 Task: Open Card Aquaculture Review in Board Product Design to Workspace Compliance and Regulation and add a team member Softage.4@softage.net, a label Purple, a checklist Financial Forecasting, an attachment from your google drive, a color Purple and finally, add a card description 'Plan and execute company team-building retreat with a focus on team resilience' and a comment 'Given the potential impact of this task on our company revenue, let us ensure that we approach it with a focus on profitability and ROI.'. Add a start date 'Jan 08, 1900' with a due date 'Jan 15, 1900'
Action: Mouse moved to (124, 57)
Screenshot: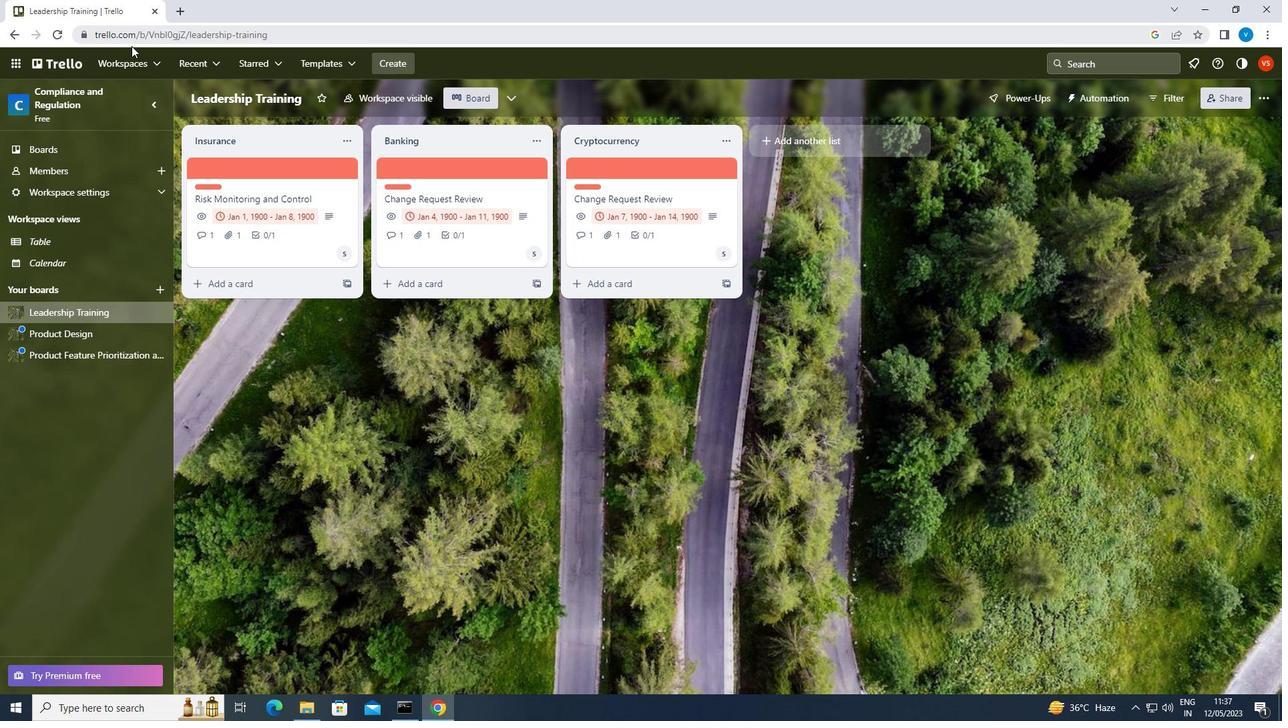 
Action: Mouse pressed left at (124, 57)
Screenshot: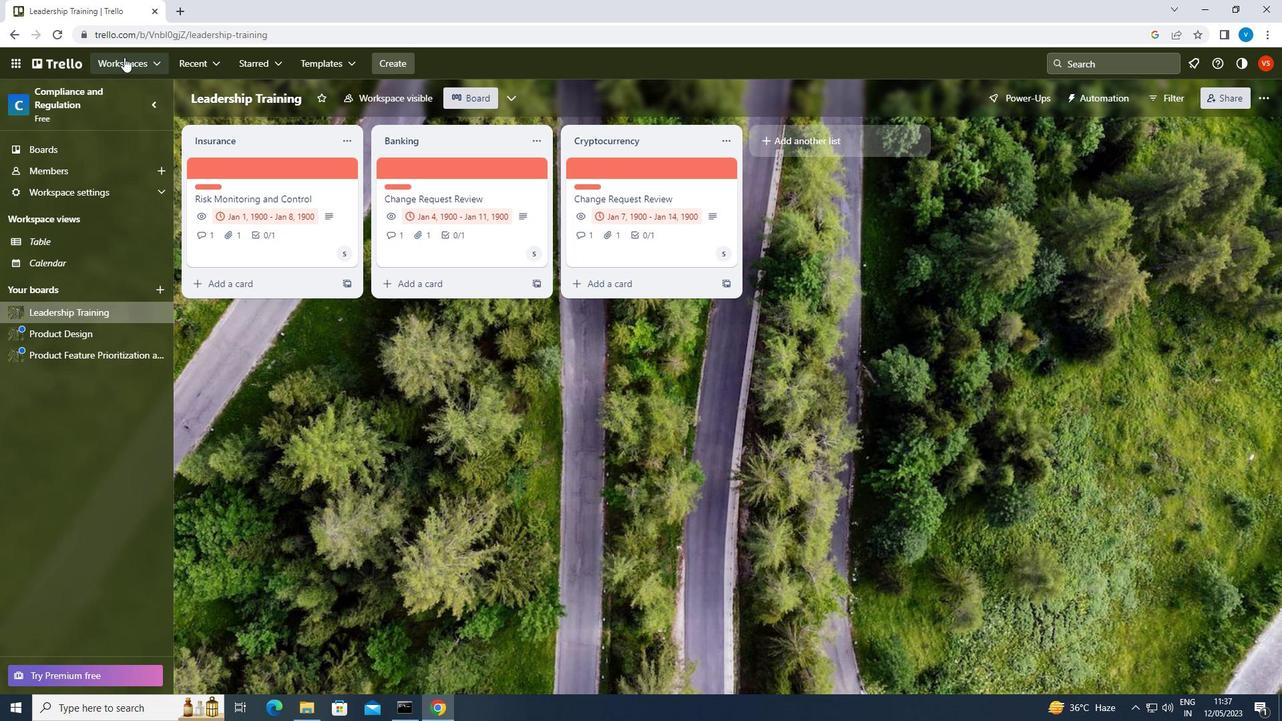
Action: Mouse moved to (180, 352)
Screenshot: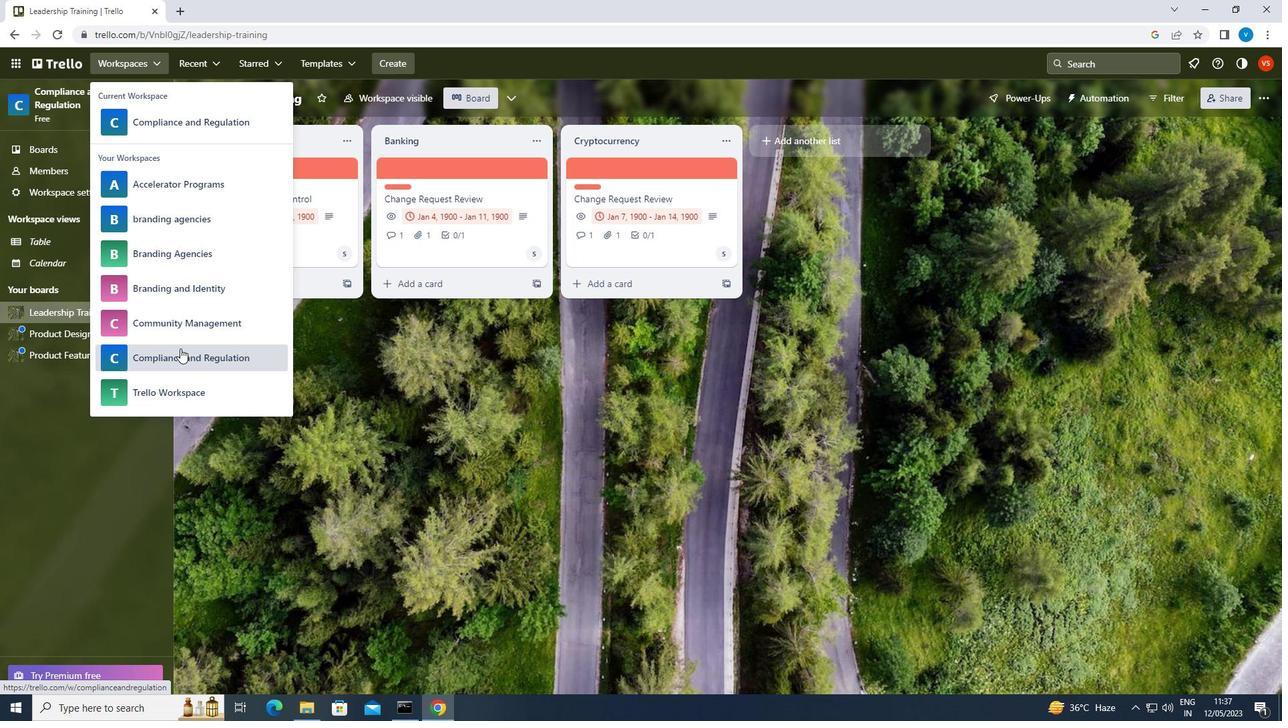 
Action: Mouse pressed left at (180, 352)
Screenshot: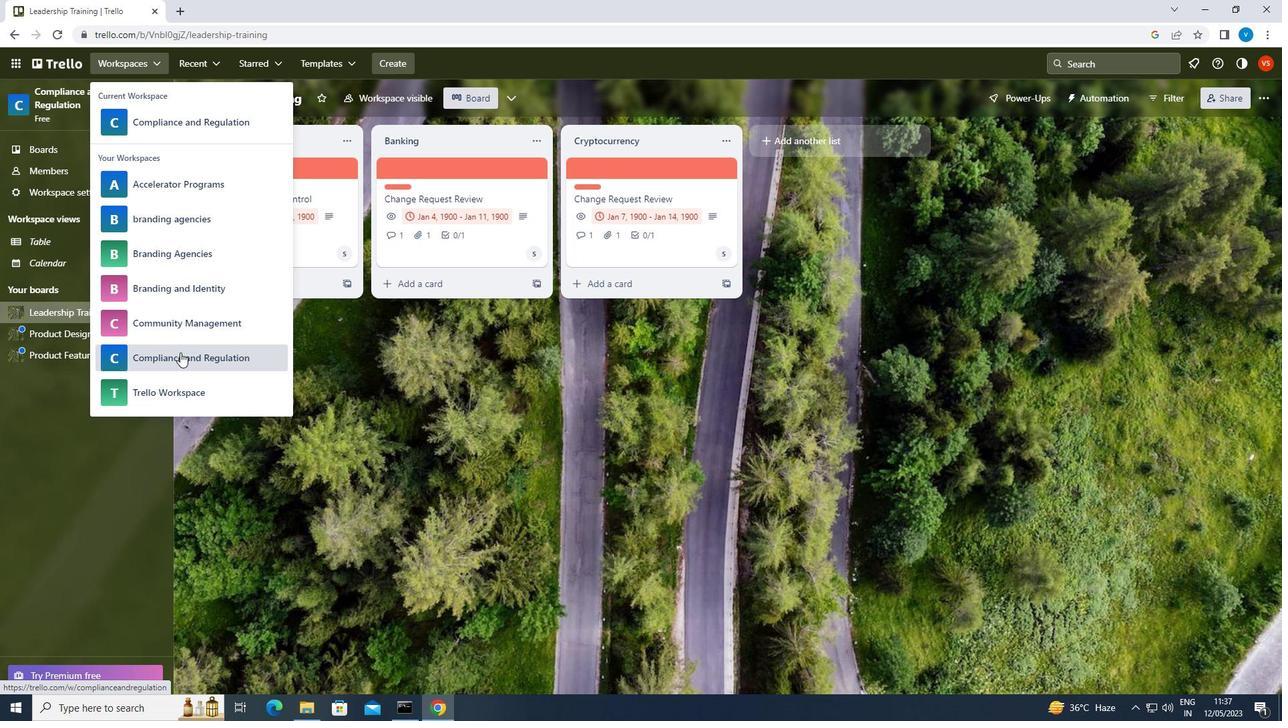 
Action: Mouse moved to (993, 541)
Screenshot: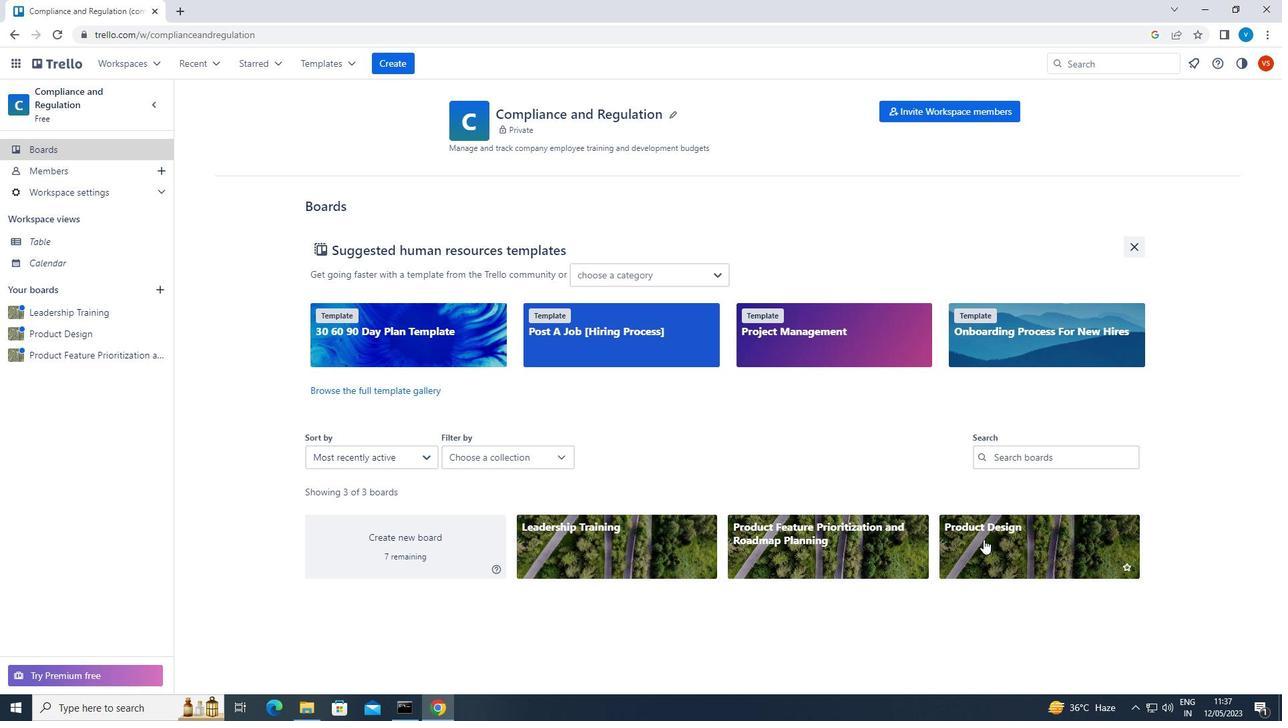 
Action: Mouse pressed left at (993, 541)
Screenshot: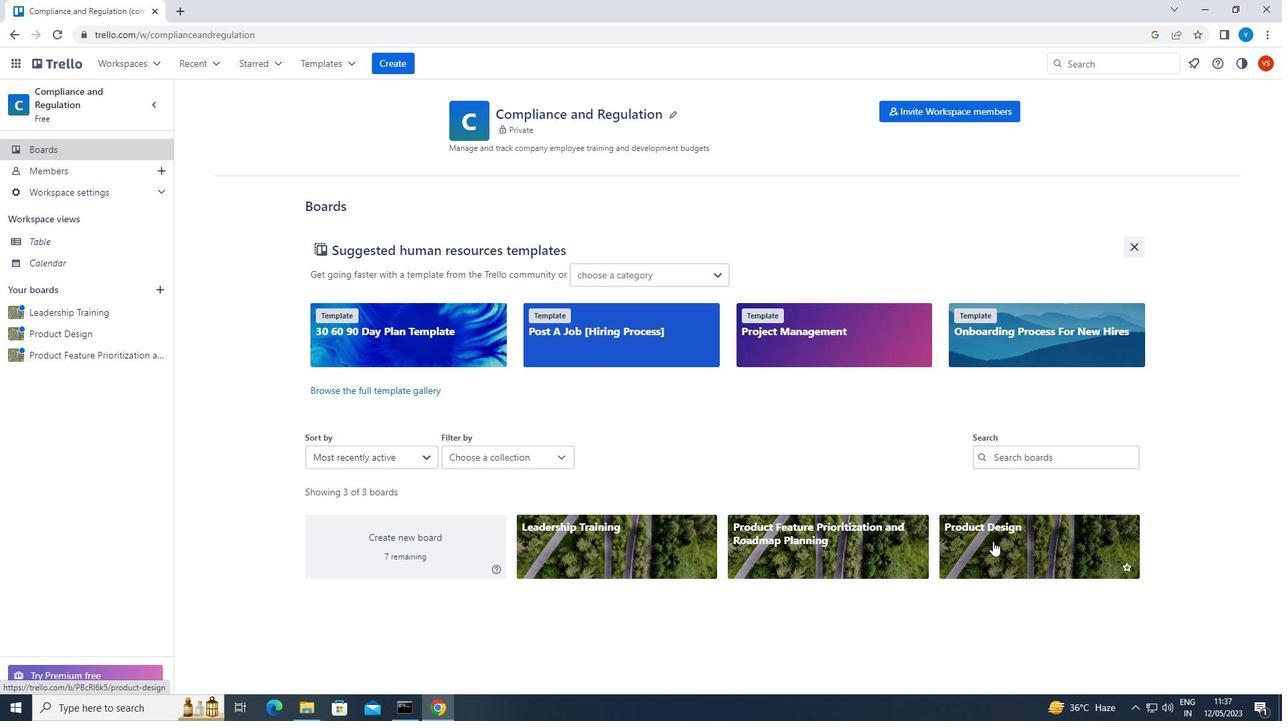 
Action: Mouse moved to (700, 169)
Screenshot: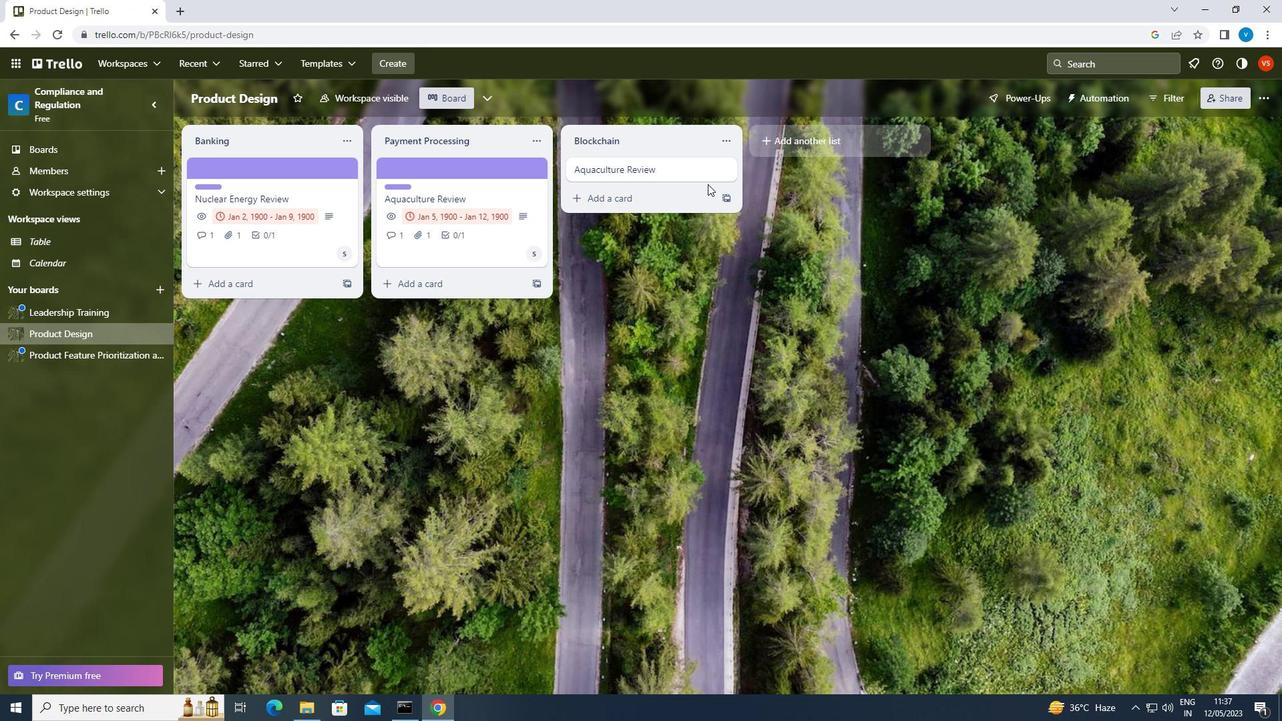 
Action: Mouse pressed left at (700, 169)
Screenshot: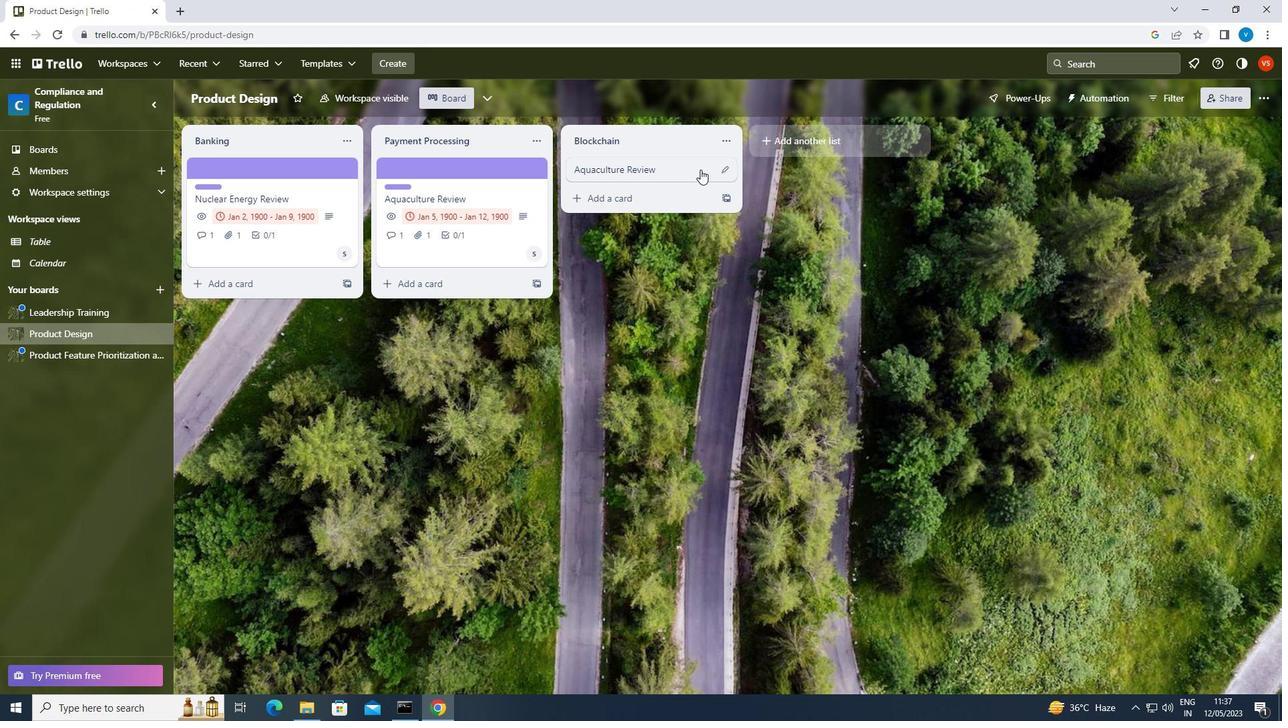 
Action: Mouse moved to (823, 221)
Screenshot: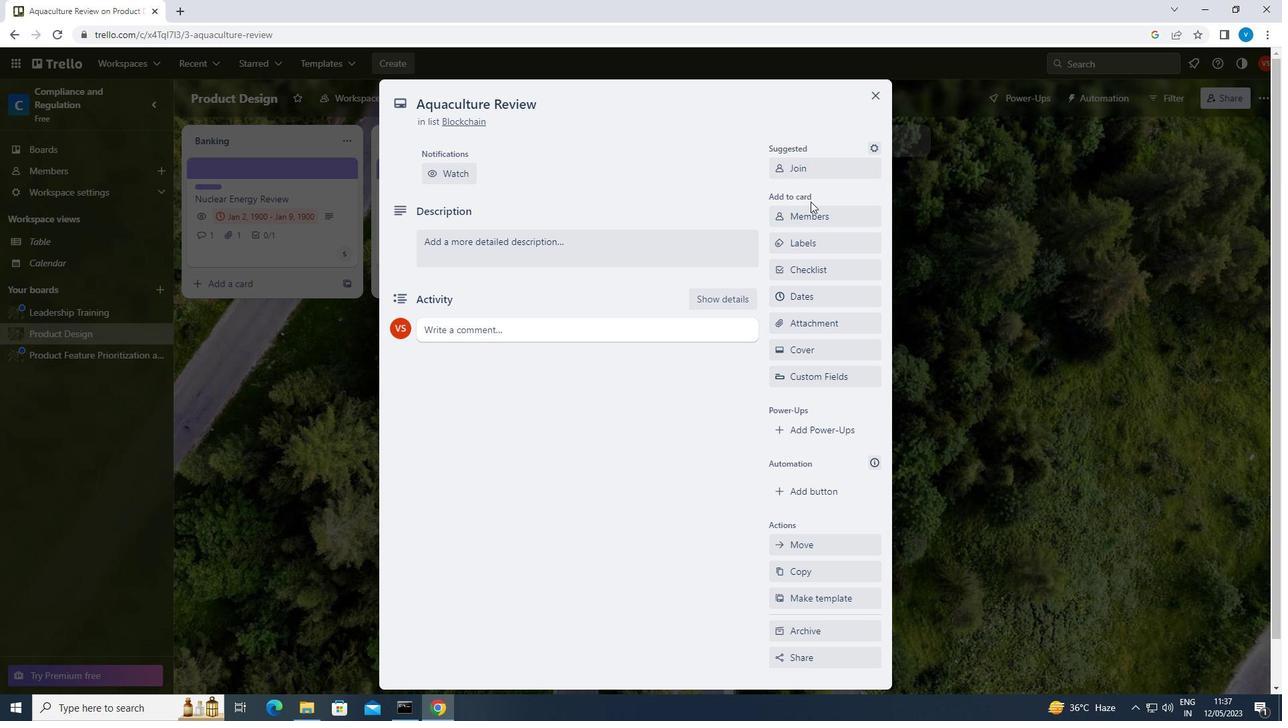 
Action: Mouse pressed left at (823, 221)
Screenshot: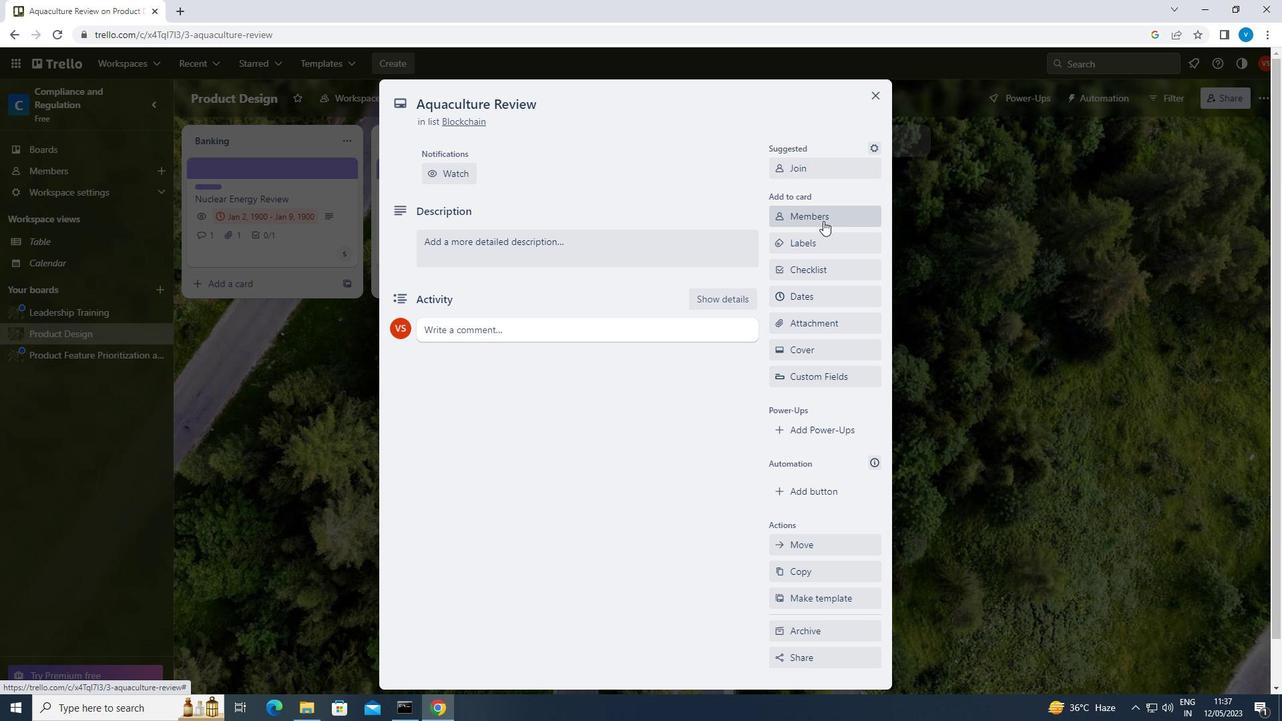 
Action: Mouse moved to (840, 285)
Screenshot: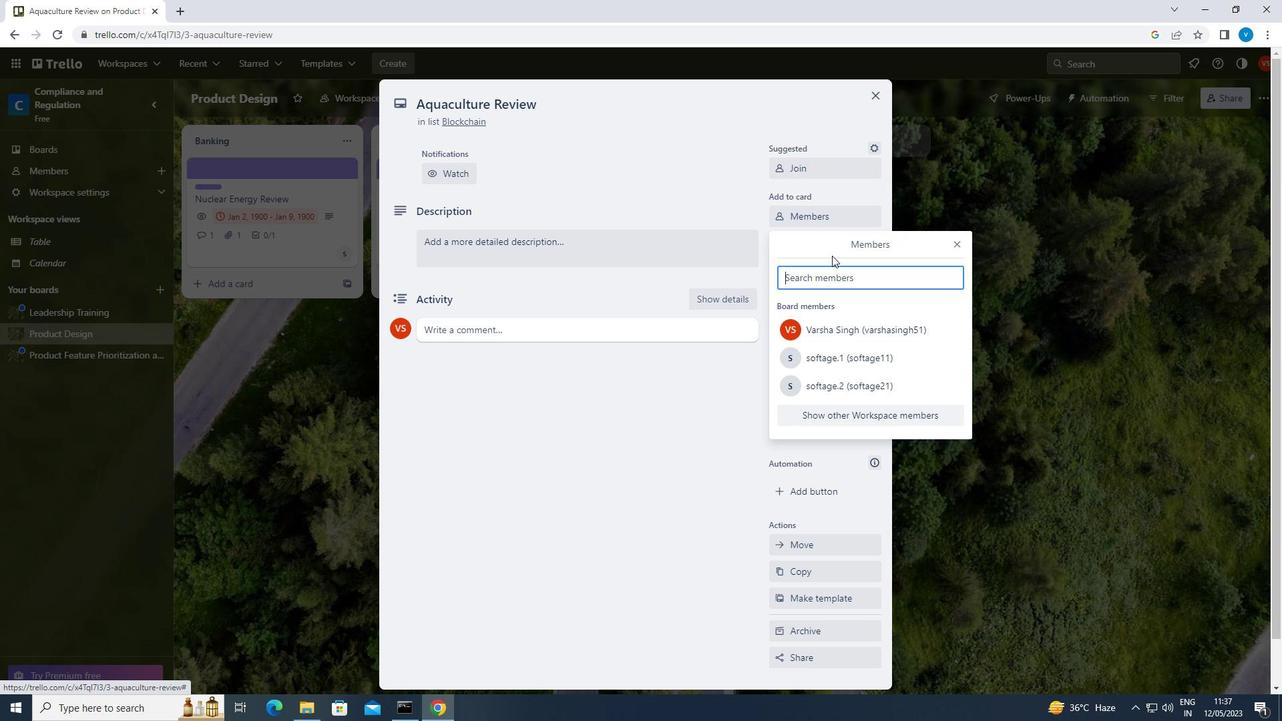 
Action: Key pressed <Key.shift>SOFTAGE.4<Key.shift>@SOFTAGE.NET
Screenshot: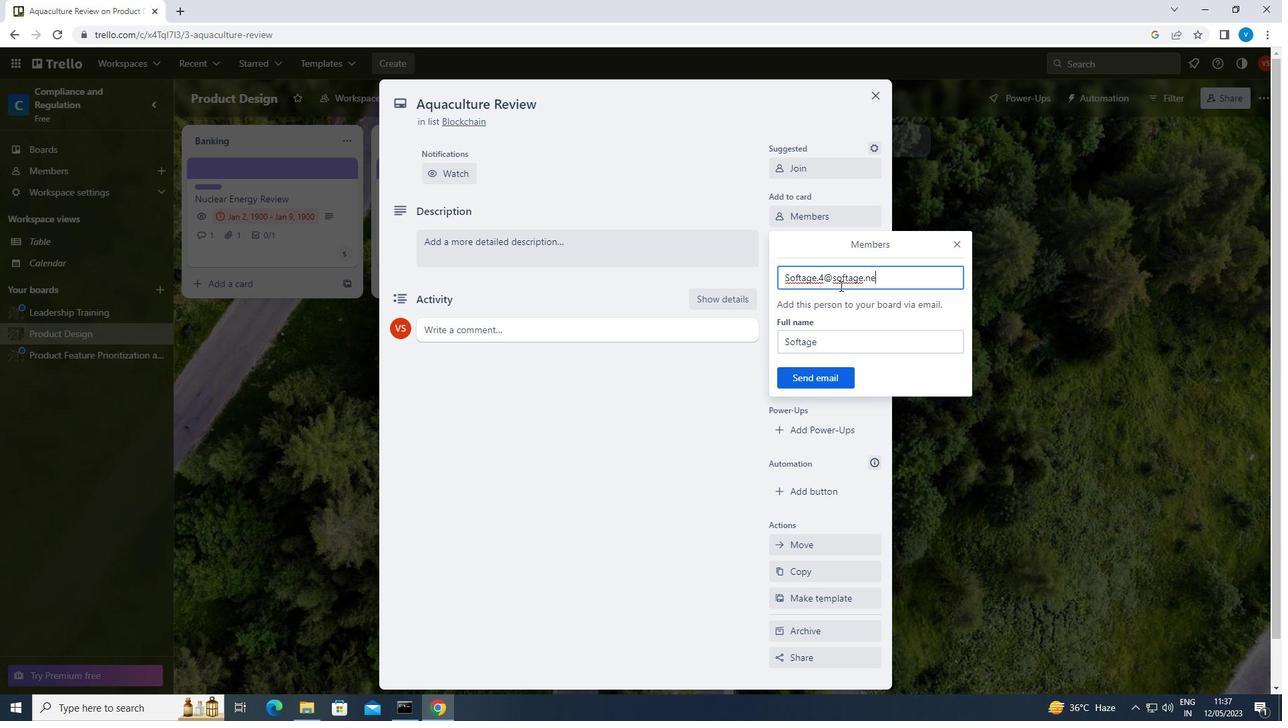 
Action: Mouse moved to (846, 378)
Screenshot: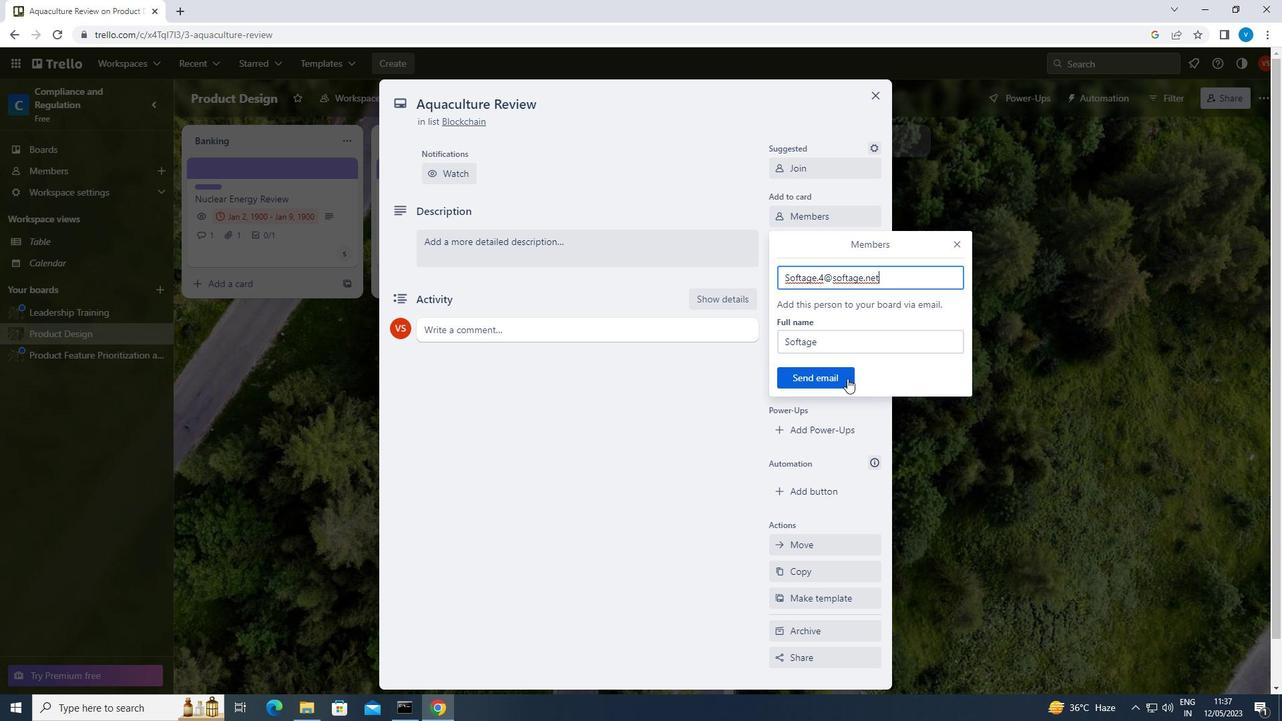 
Action: Mouse pressed left at (846, 378)
Screenshot: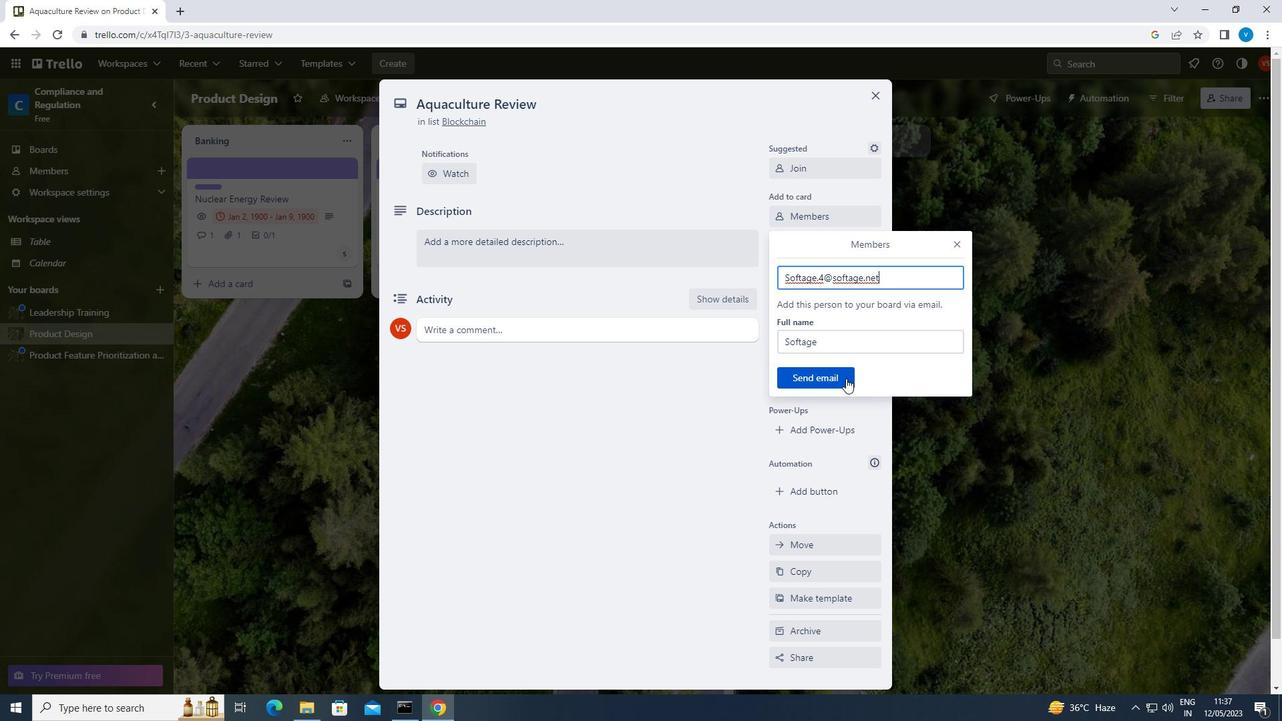 
Action: Mouse moved to (823, 237)
Screenshot: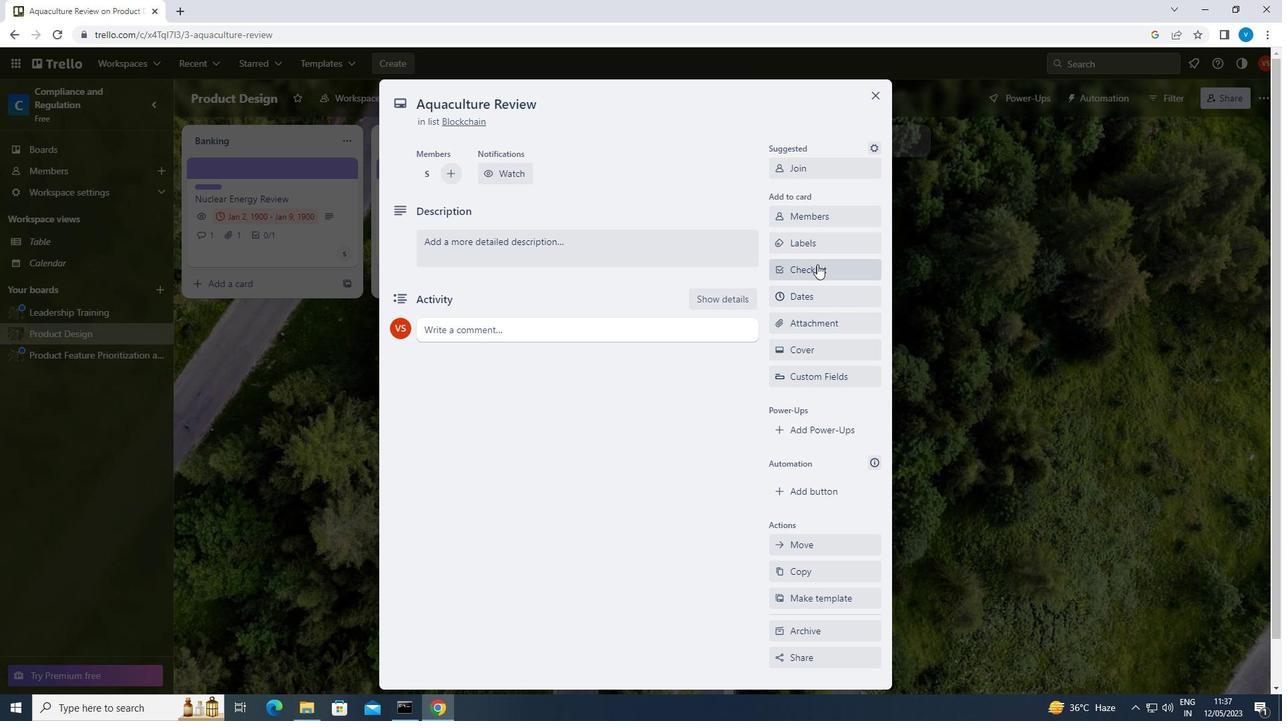 
Action: Mouse pressed left at (823, 237)
Screenshot: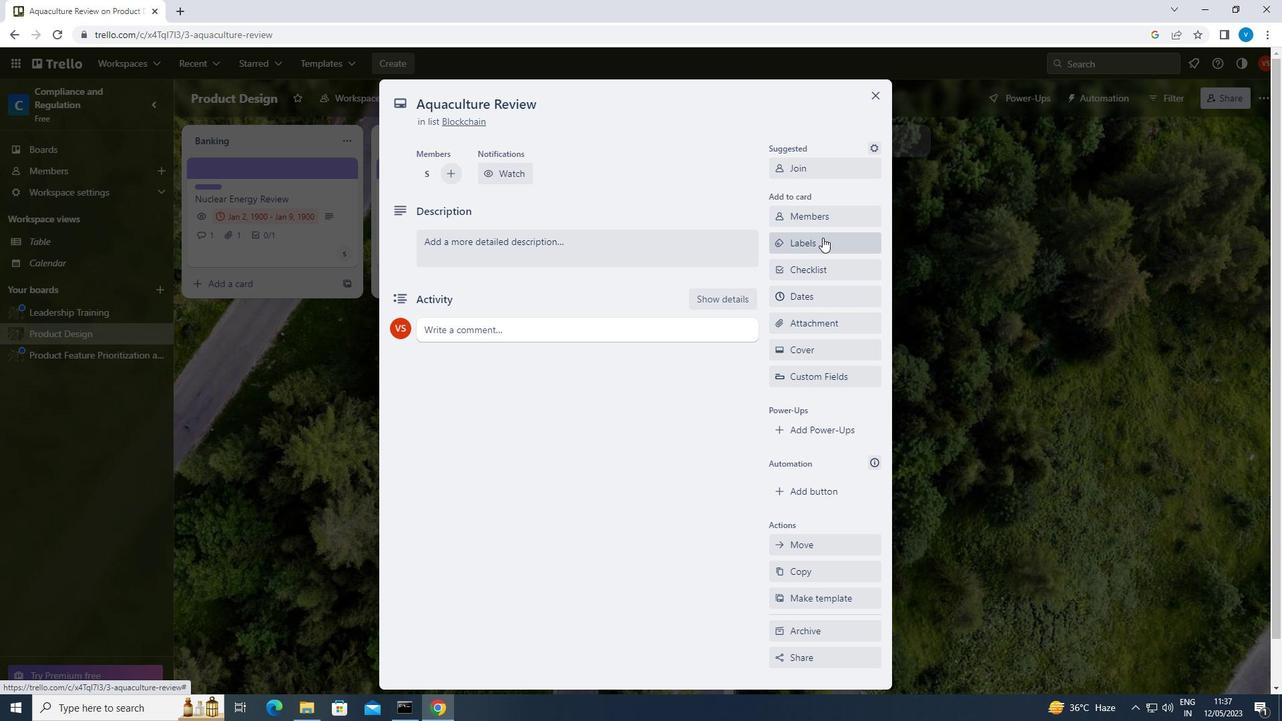
Action: Mouse moved to (845, 441)
Screenshot: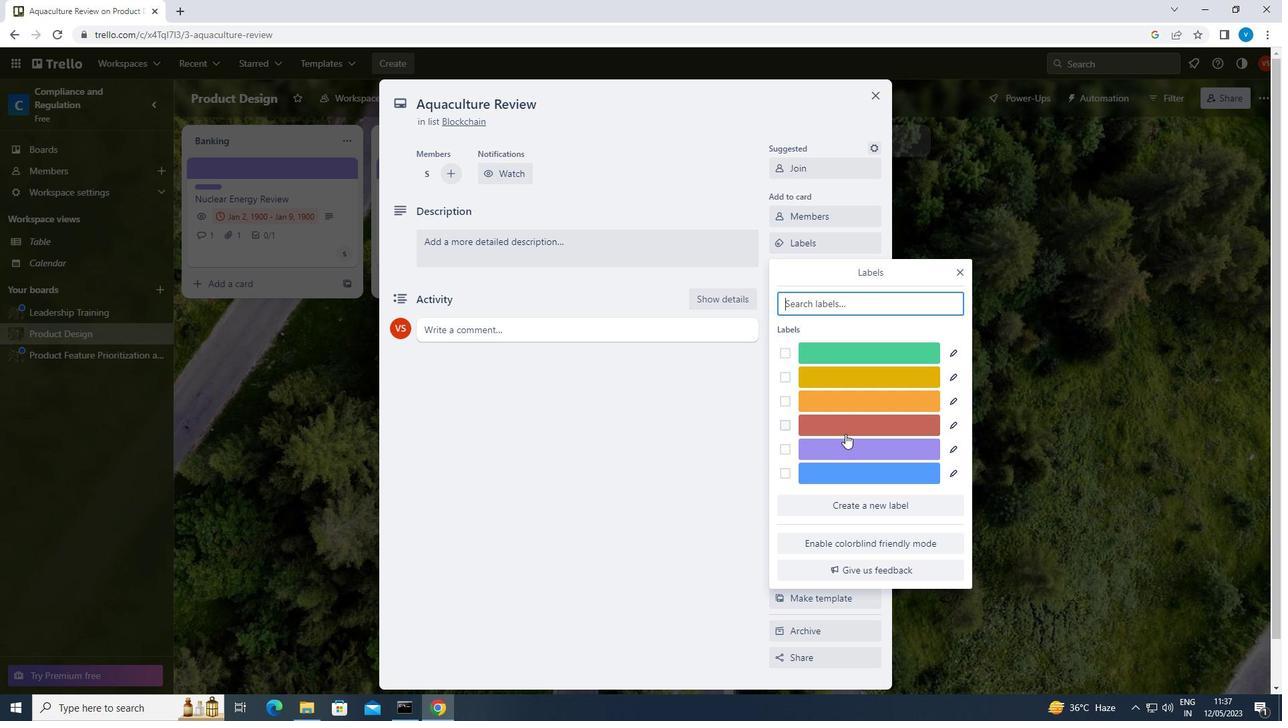 
Action: Mouse pressed left at (845, 441)
Screenshot: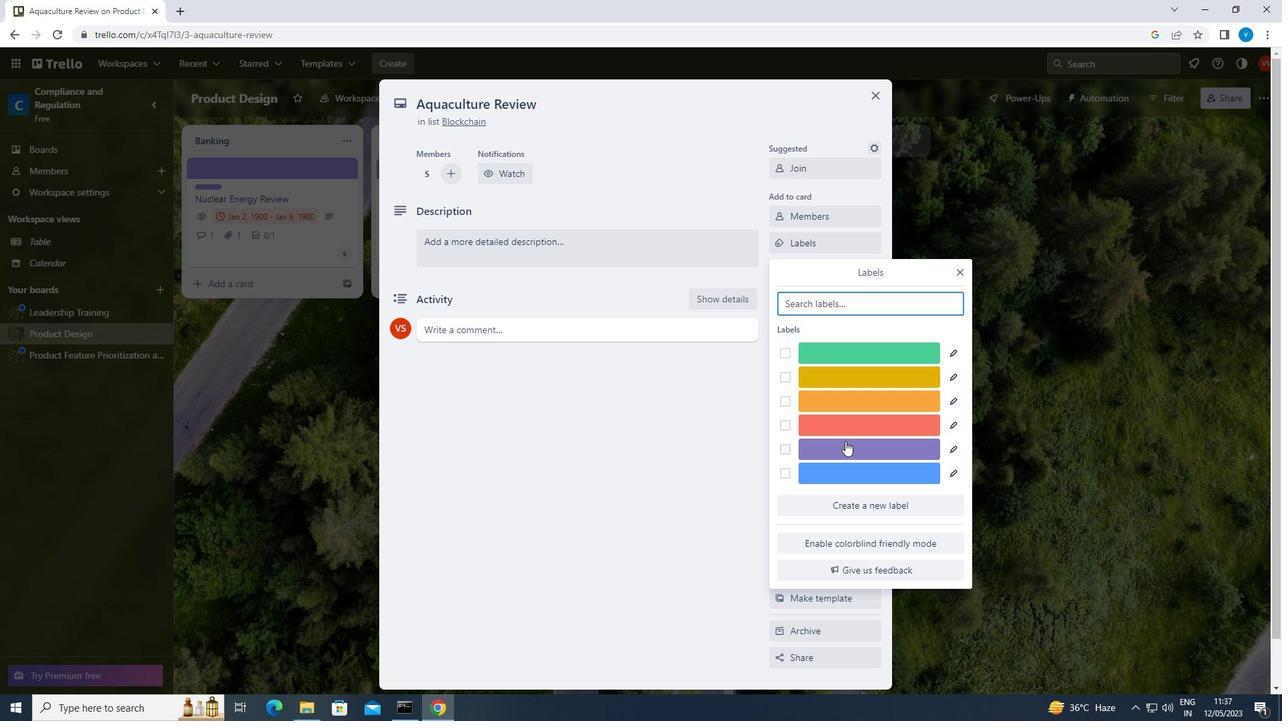 
Action: Mouse moved to (962, 269)
Screenshot: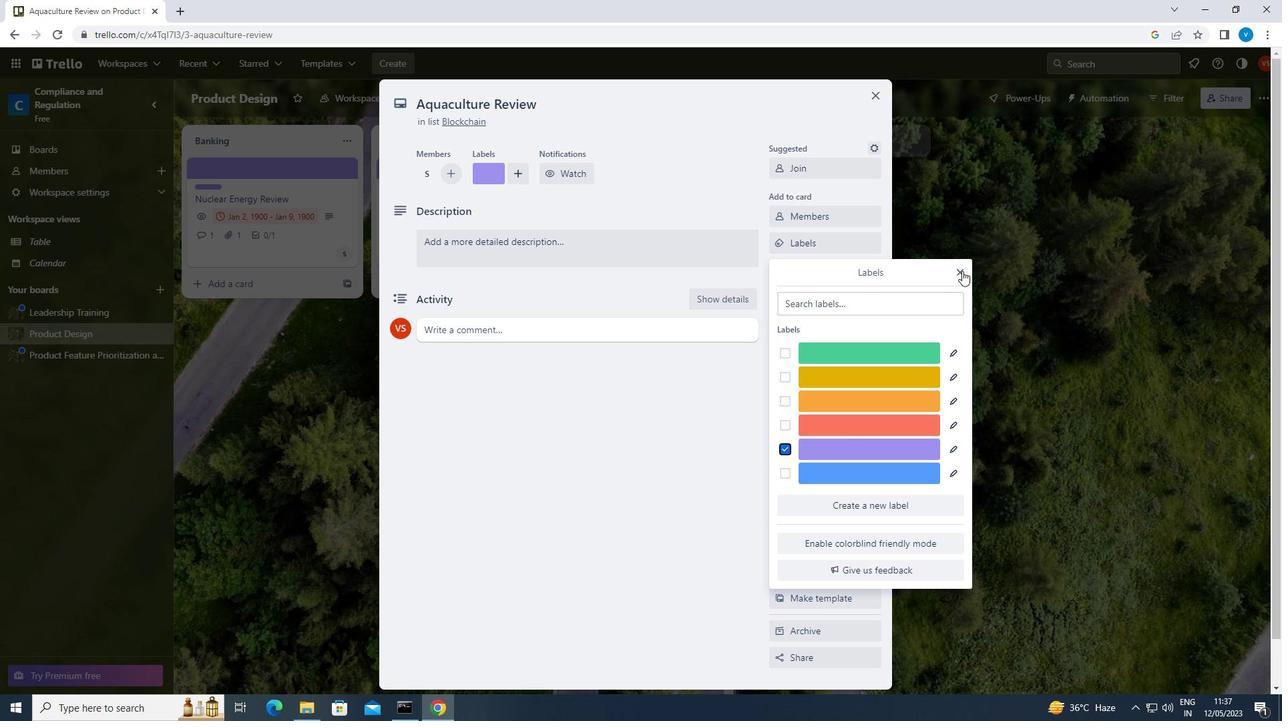 
Action: Mouse pressed left at (962, 269)
Screenshot: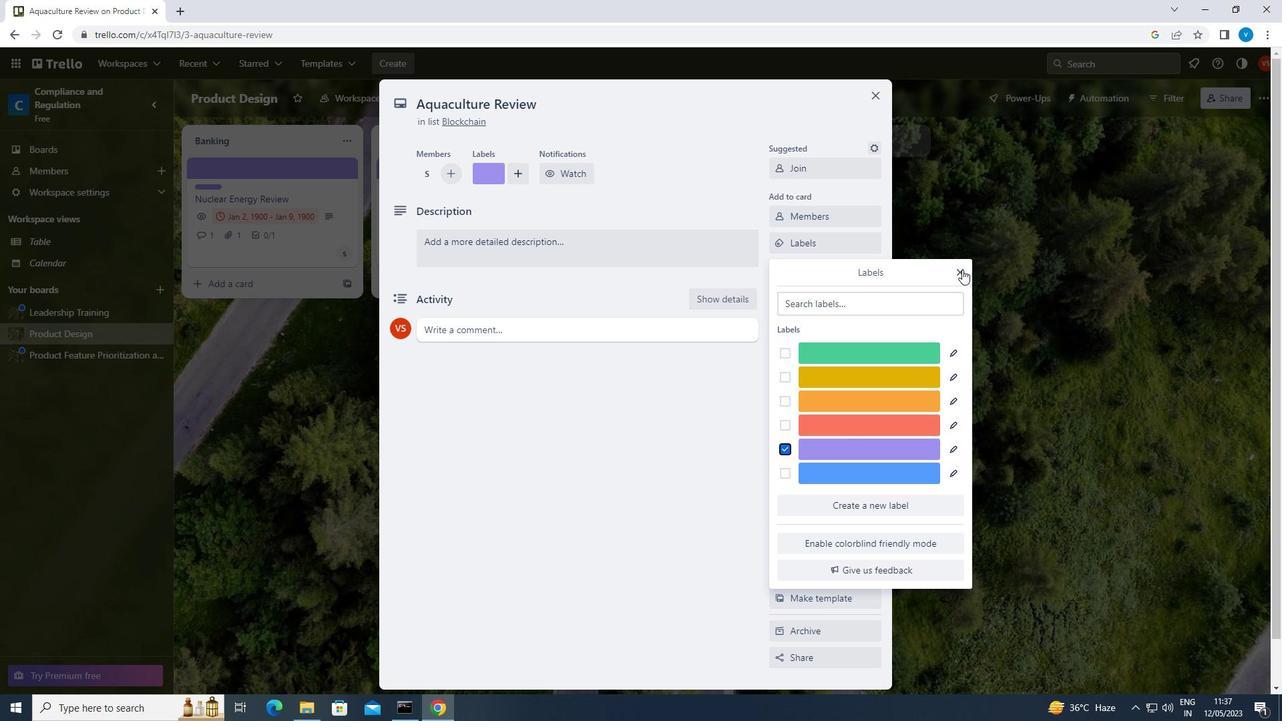 
Action: Mouse moved to (832, 267)
Screenshot: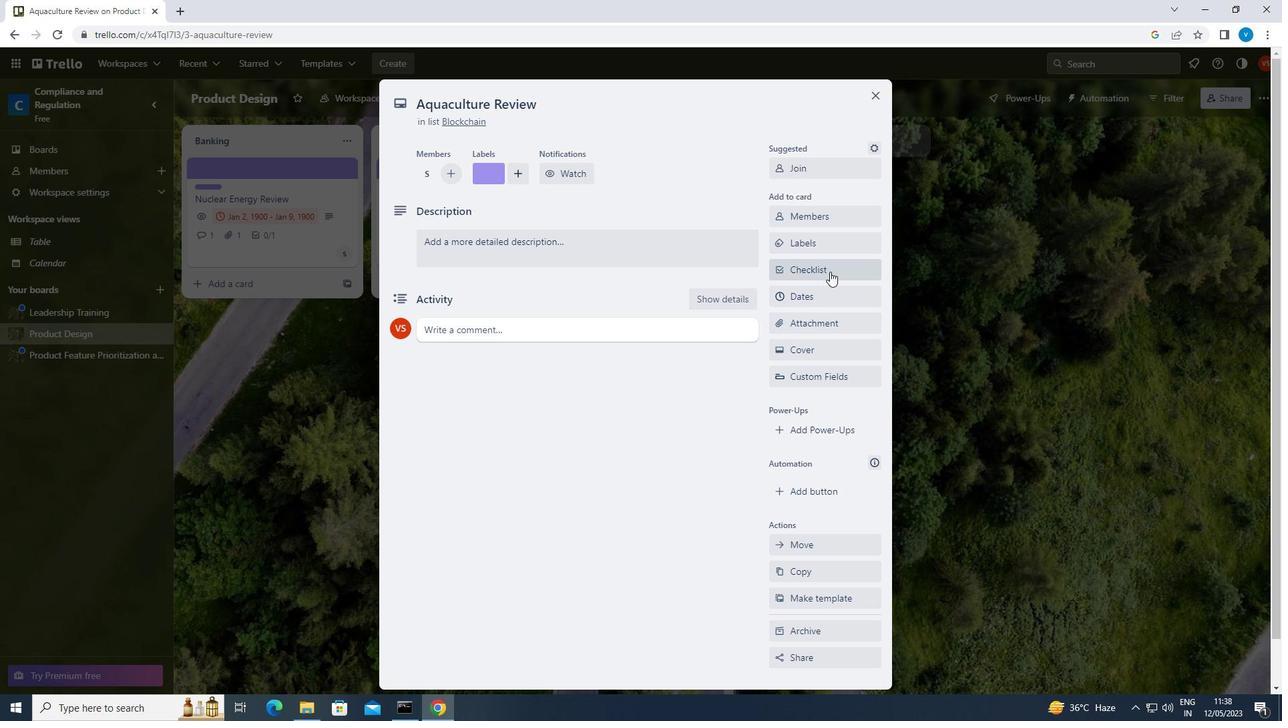 
Action: Mouse pressed left at (832, 267)
Screenshot: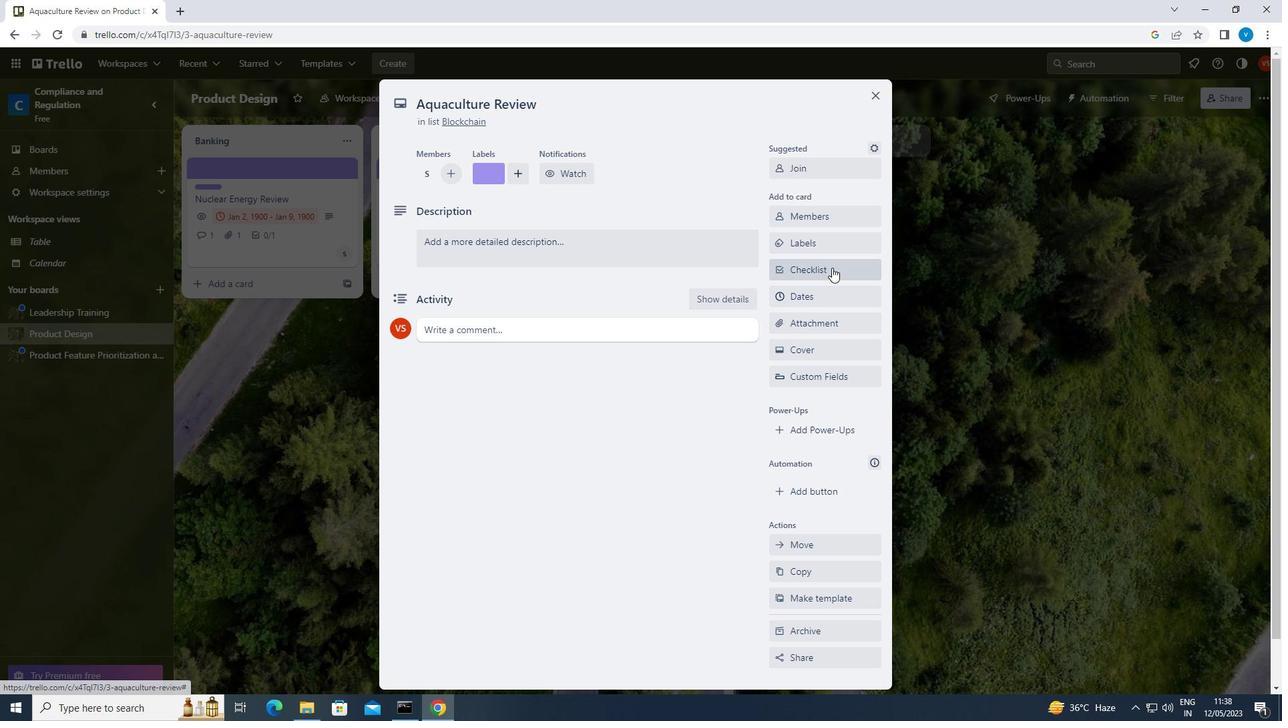 
Action: Mouse moved to (811, 409)
Screenshot: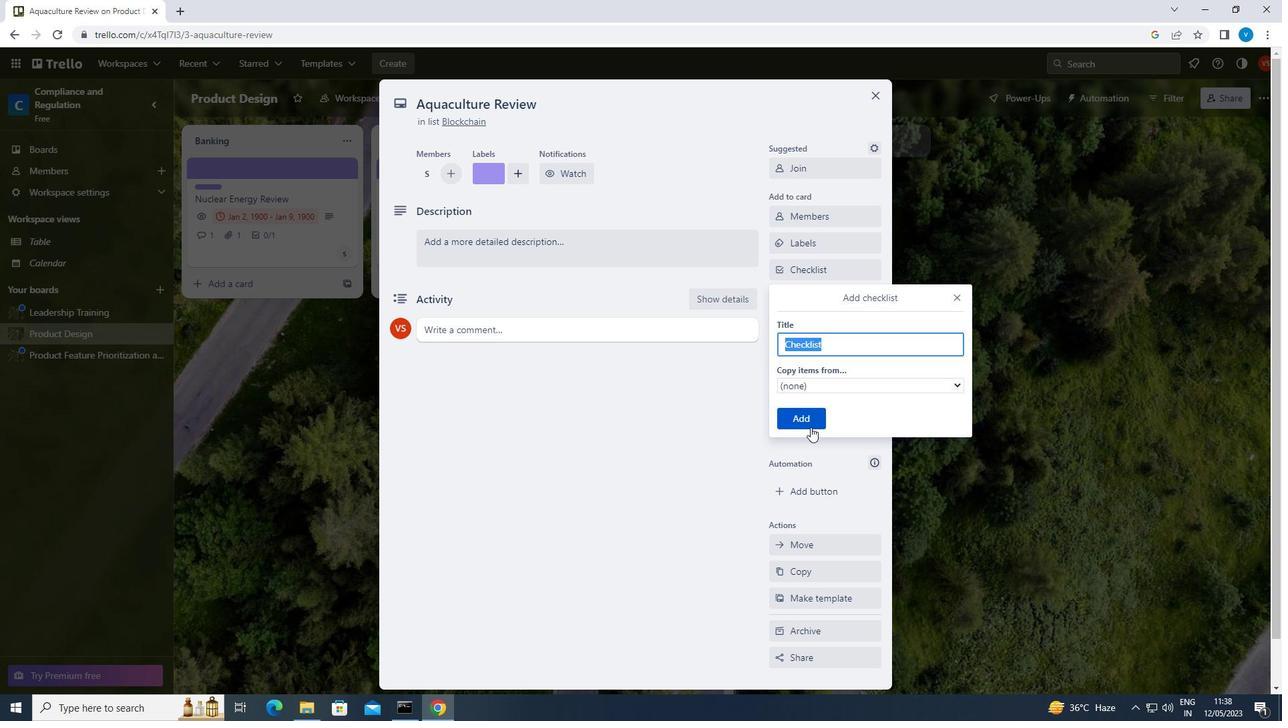 
Action: Mouse pressed left at (811, 409)
Screenshot: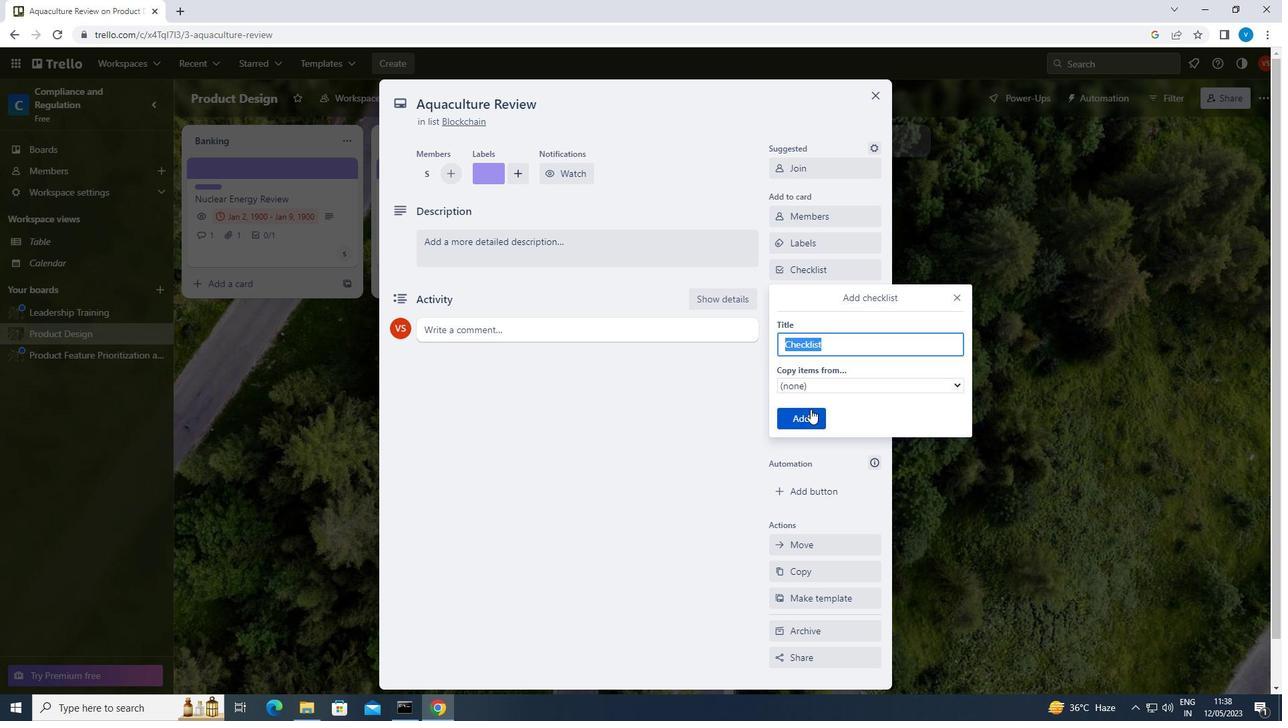 
Action: Mouse moved to (644, 358)
Screenshot: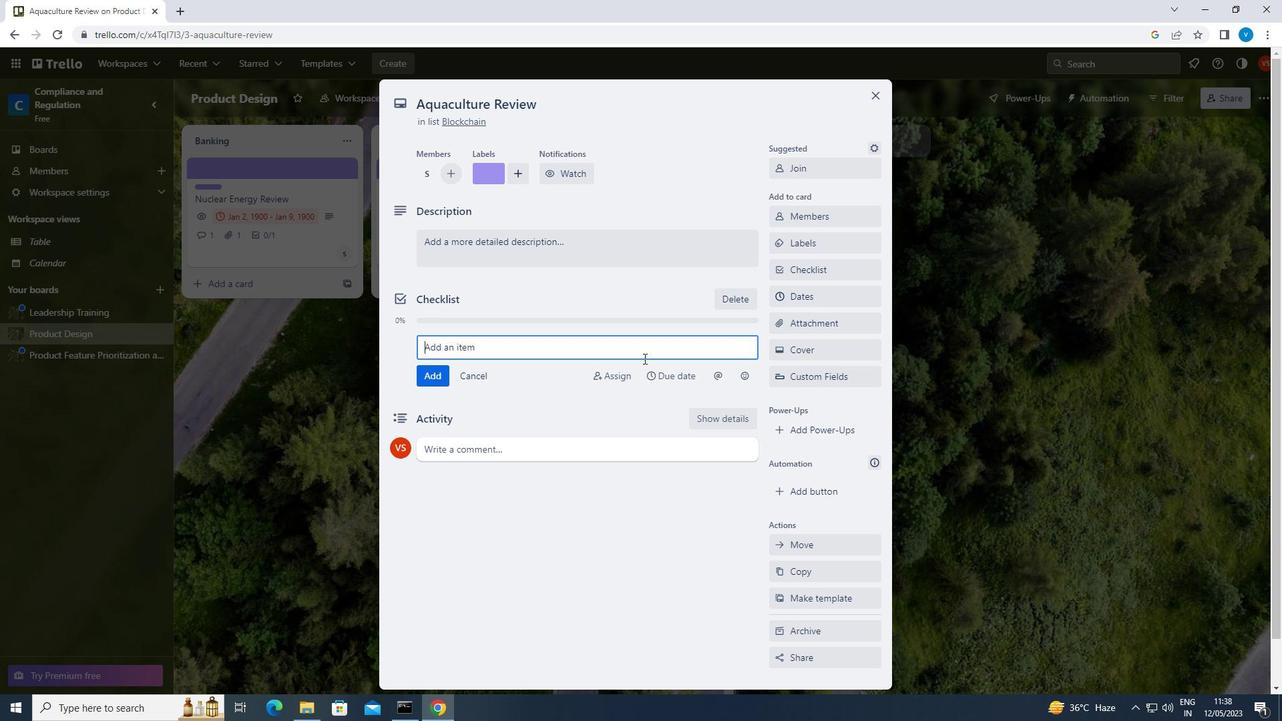
Action: Mouse pressed left at (644, 358)
Screenshot: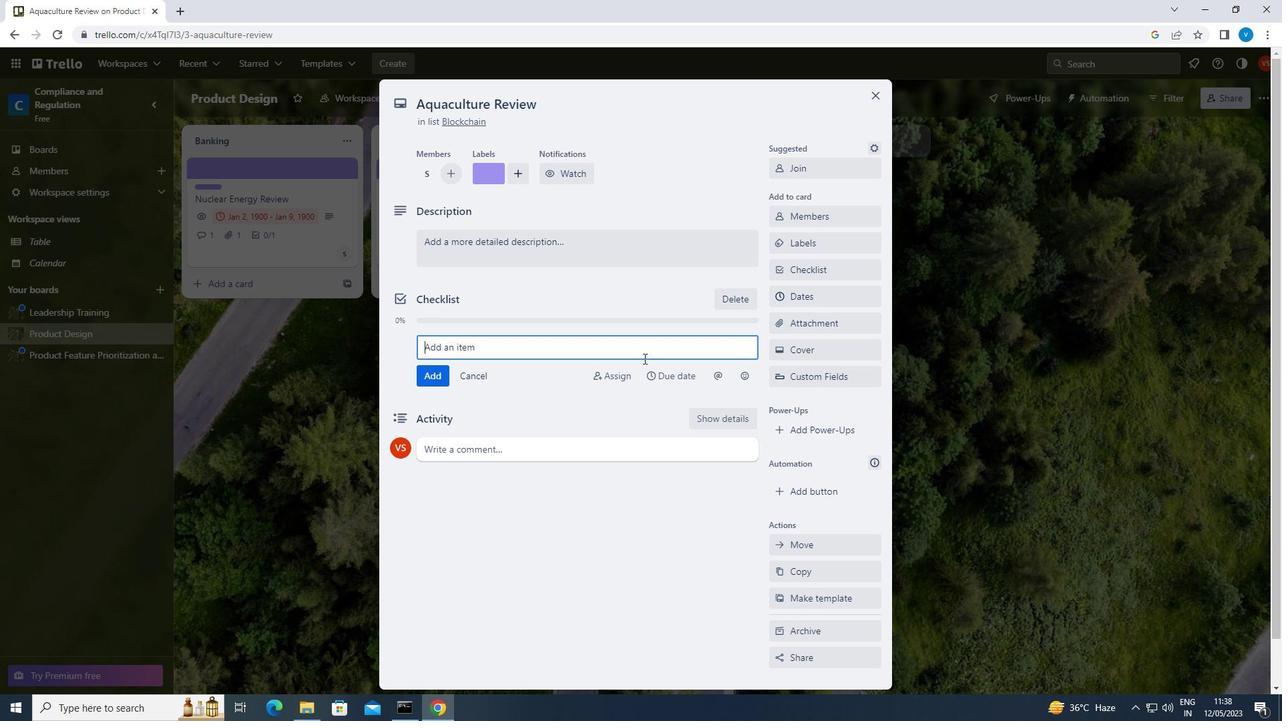 
Action: Mouse moved to (643, 354)
Screenshot: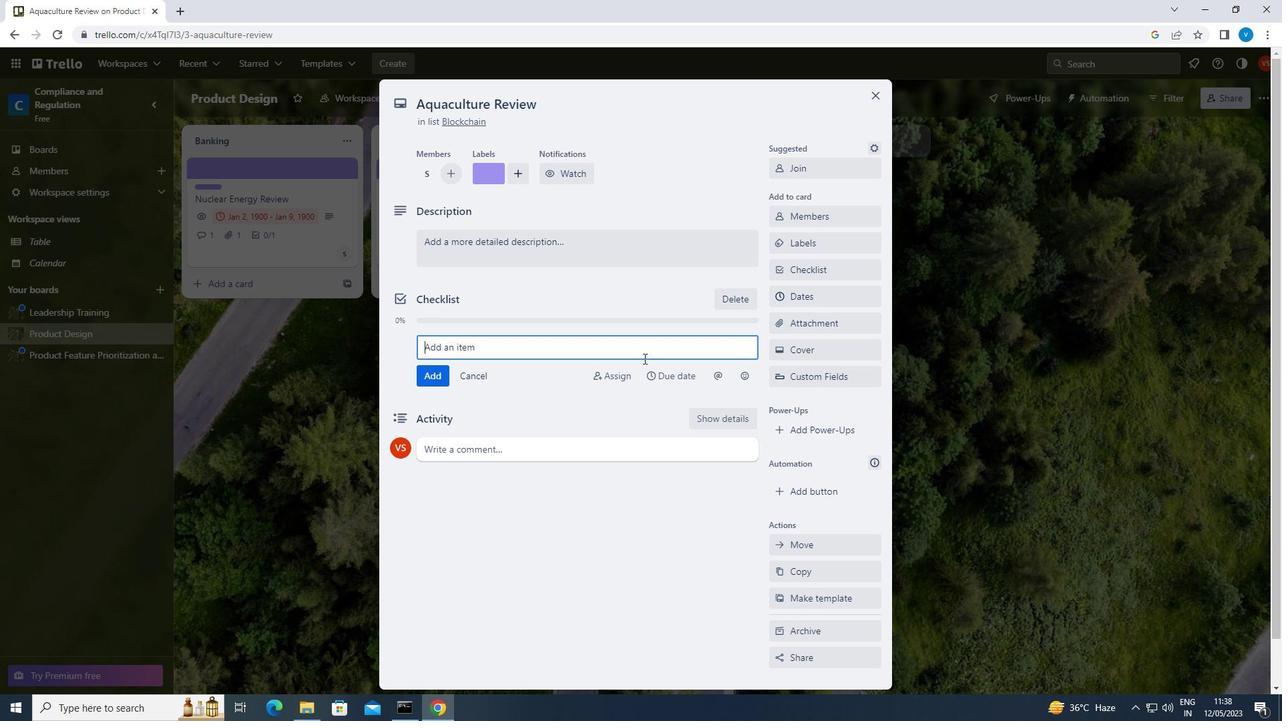 
Action: Key pressed <Key.shift>FINANCIAL<Key.space><Key.shift>FORECASTING
Screenshot: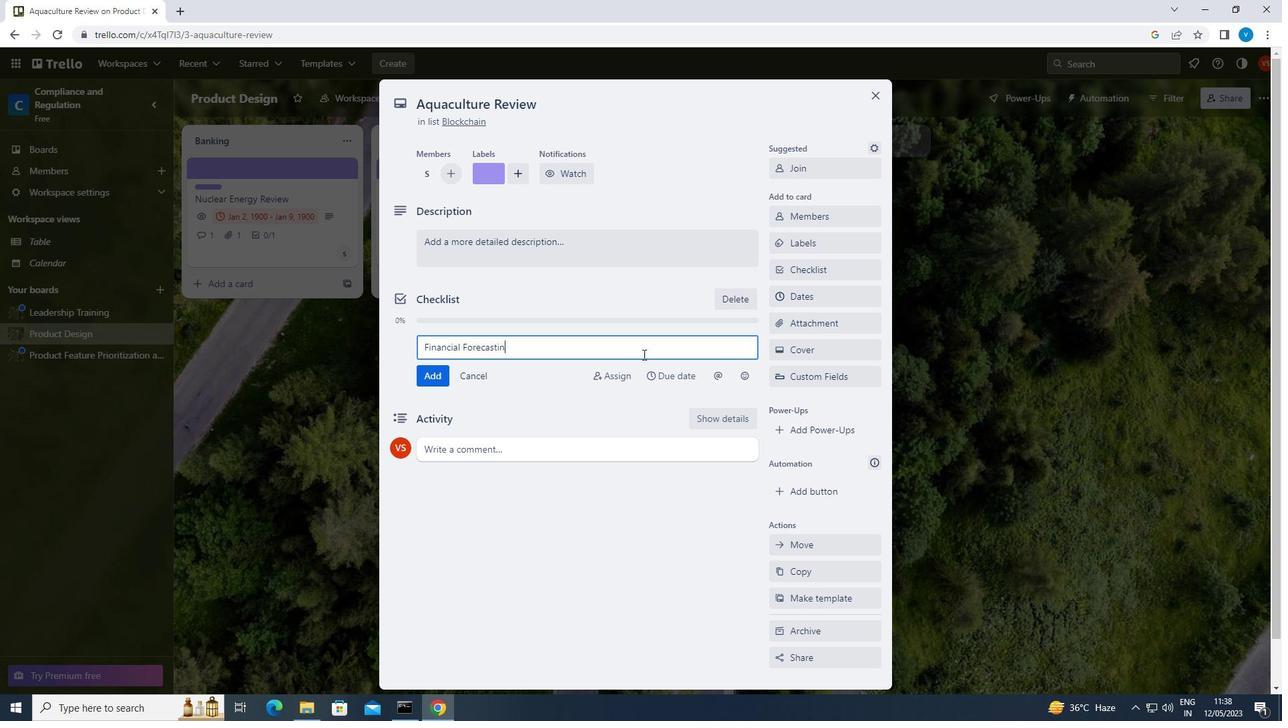 
Action: Mouse moved to (447, 372)
Screenshot: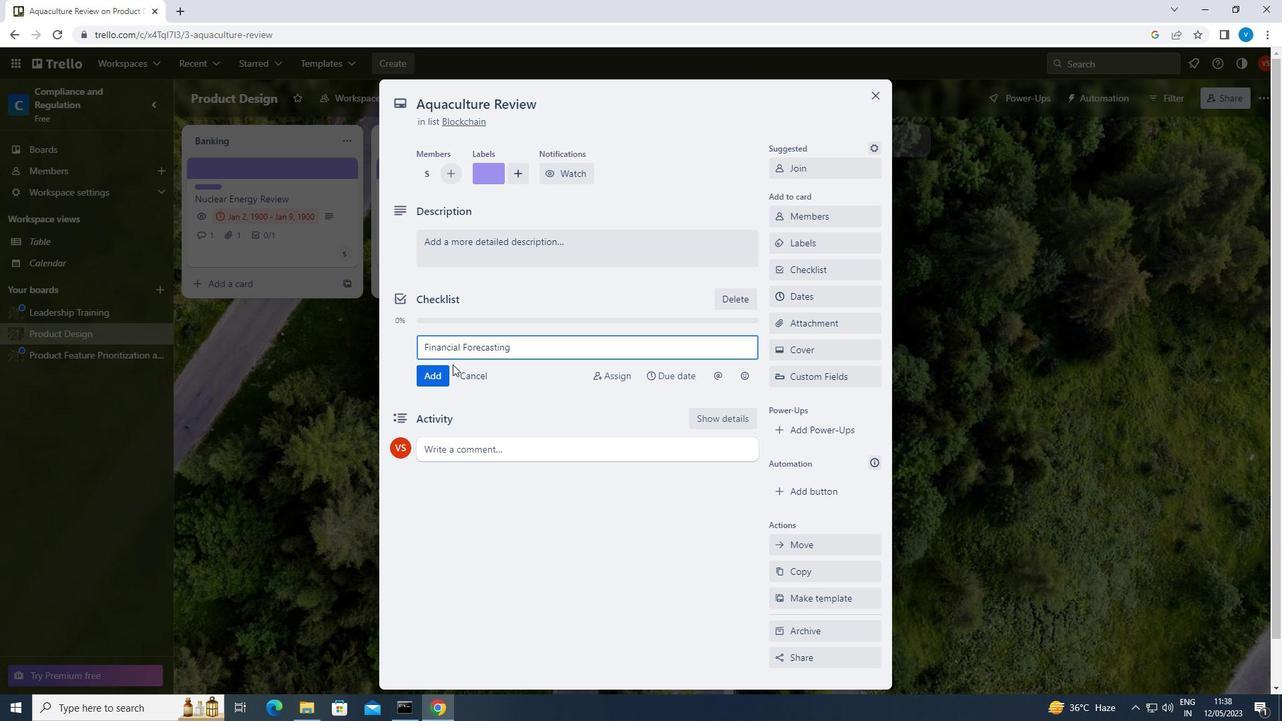 
Action: Mouse pressed left at (447, 372)
Screenshot: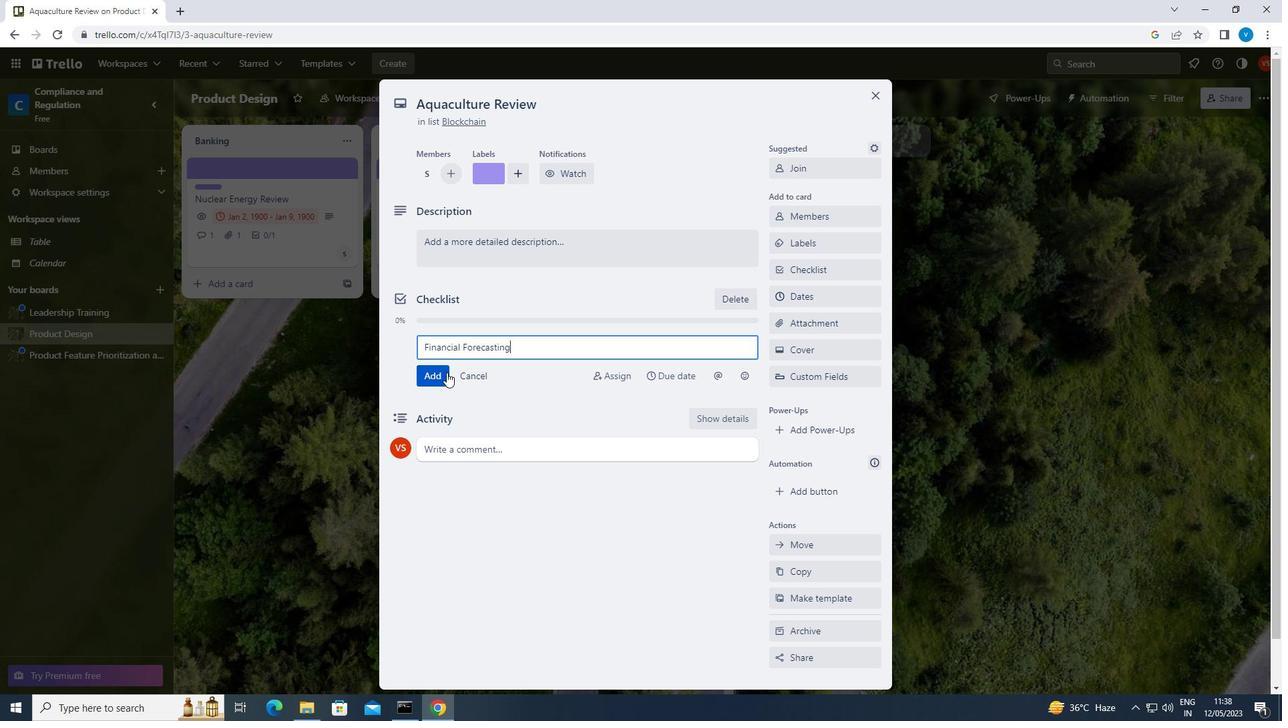 
Action: Mouse moved to (843, 317)
Screenshot: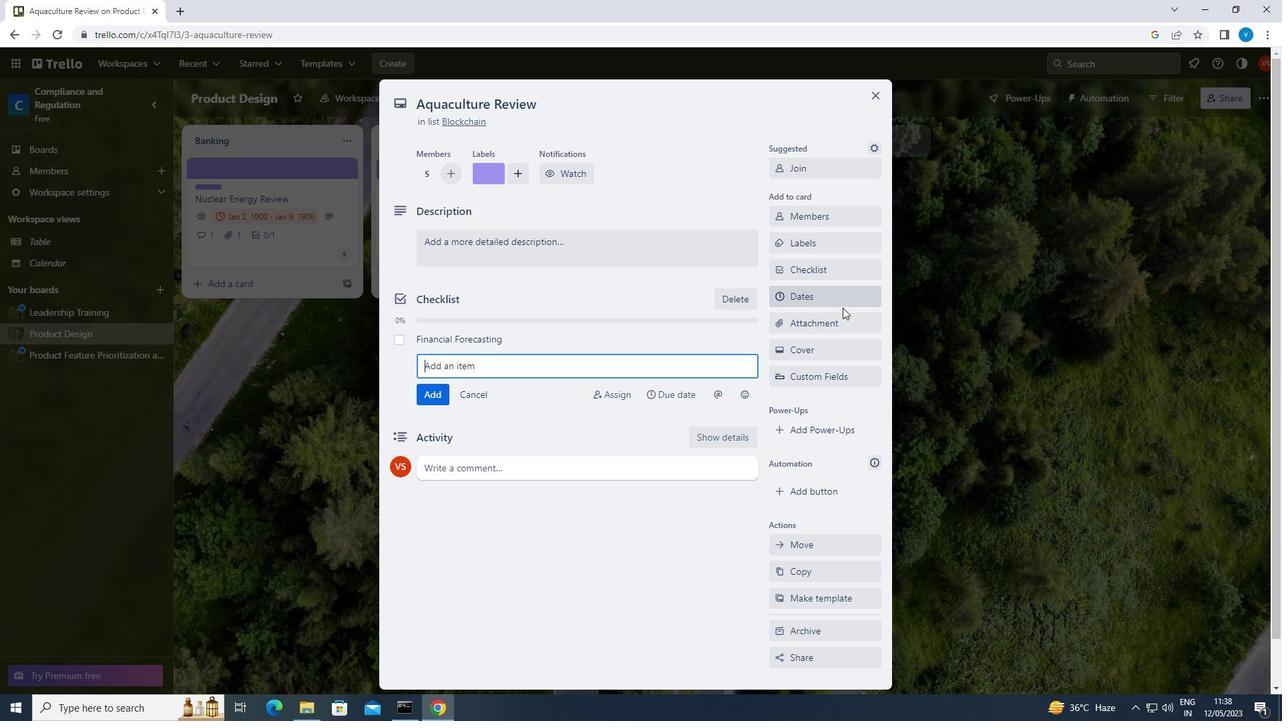 
Action: Mouse pressed left at (843, 317)
Screenshot: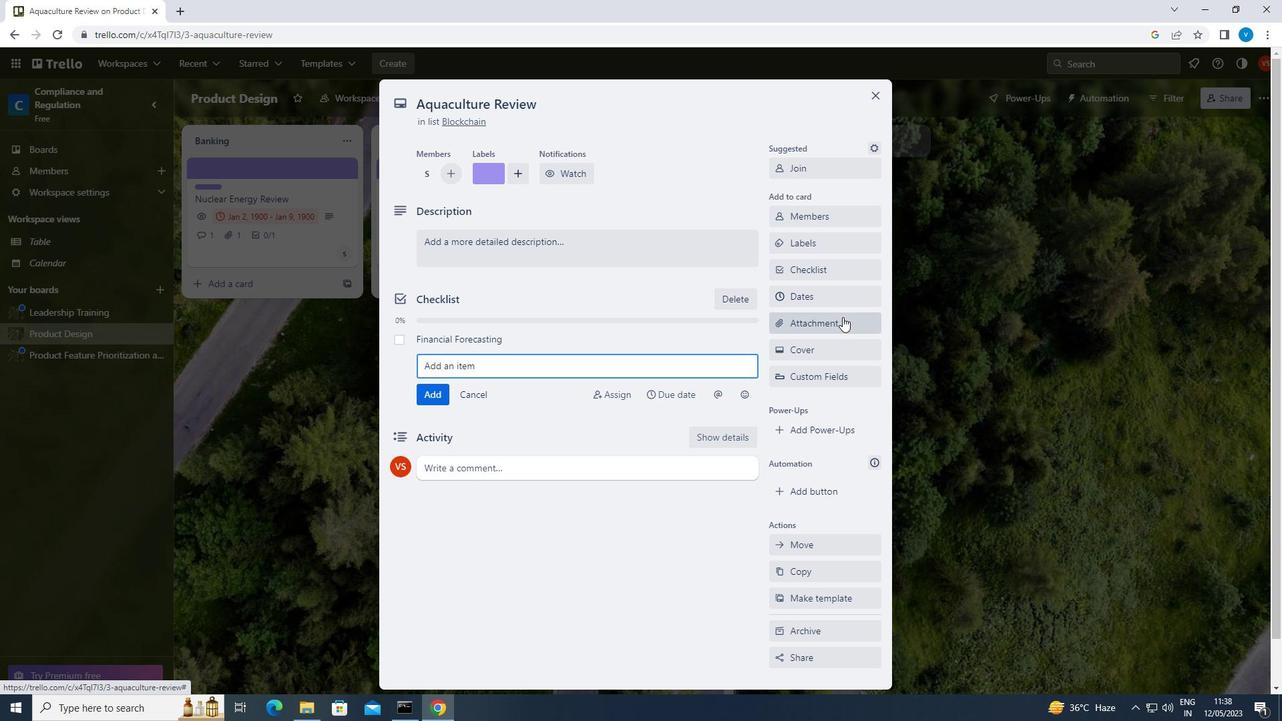 
Action: Mouse moved to (824, 424)
Screenshot: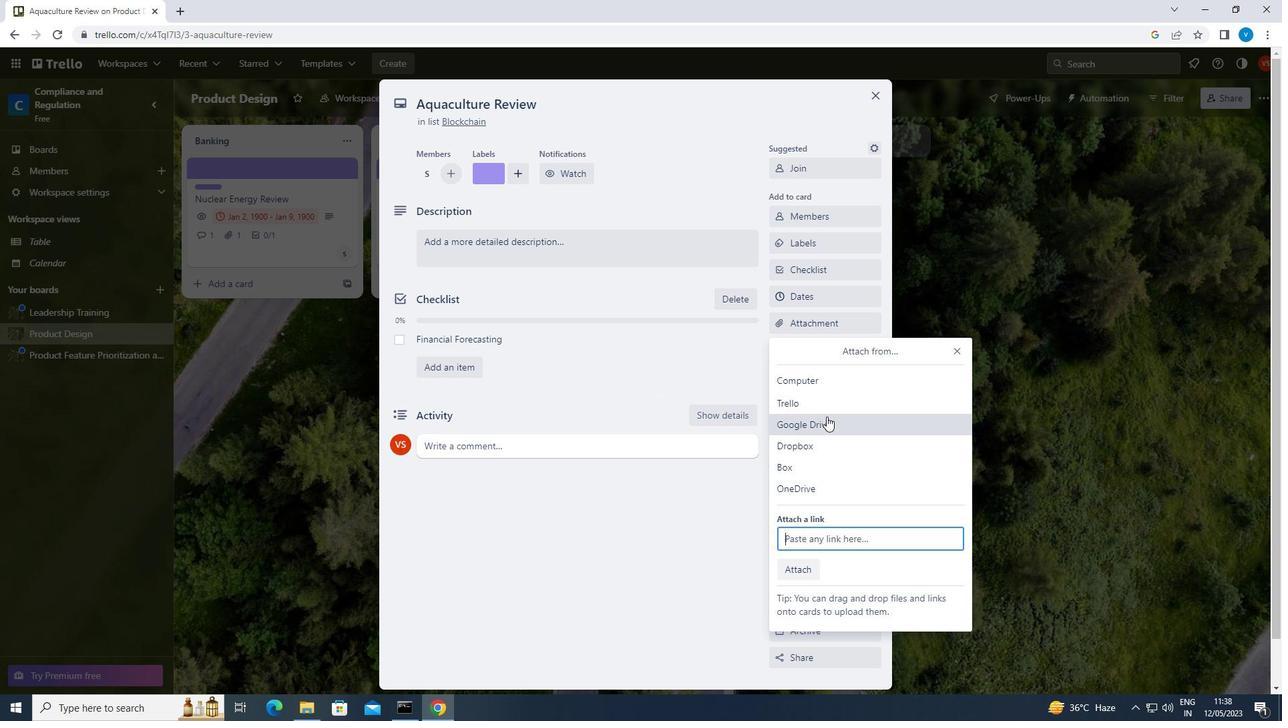 
Action: Mouse pressed left at (824, 424)
Screenshot: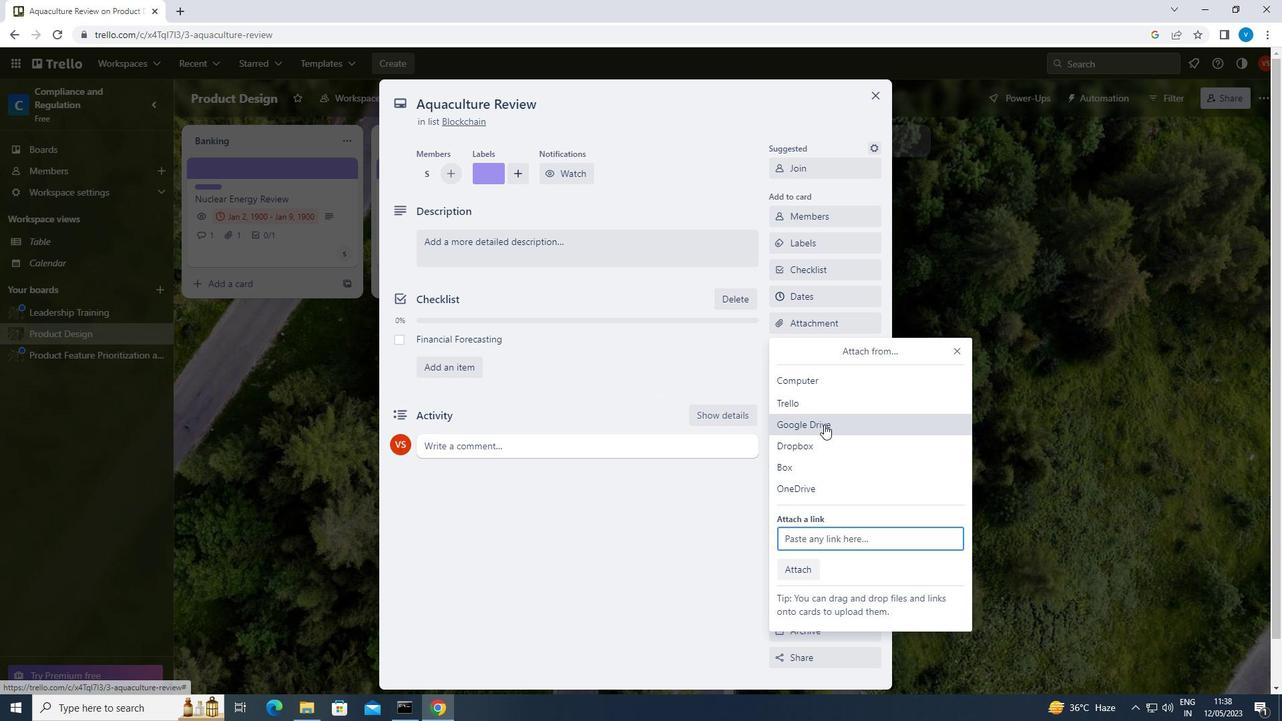 
Action: Mouse moved to (382, 348)
Screenshot: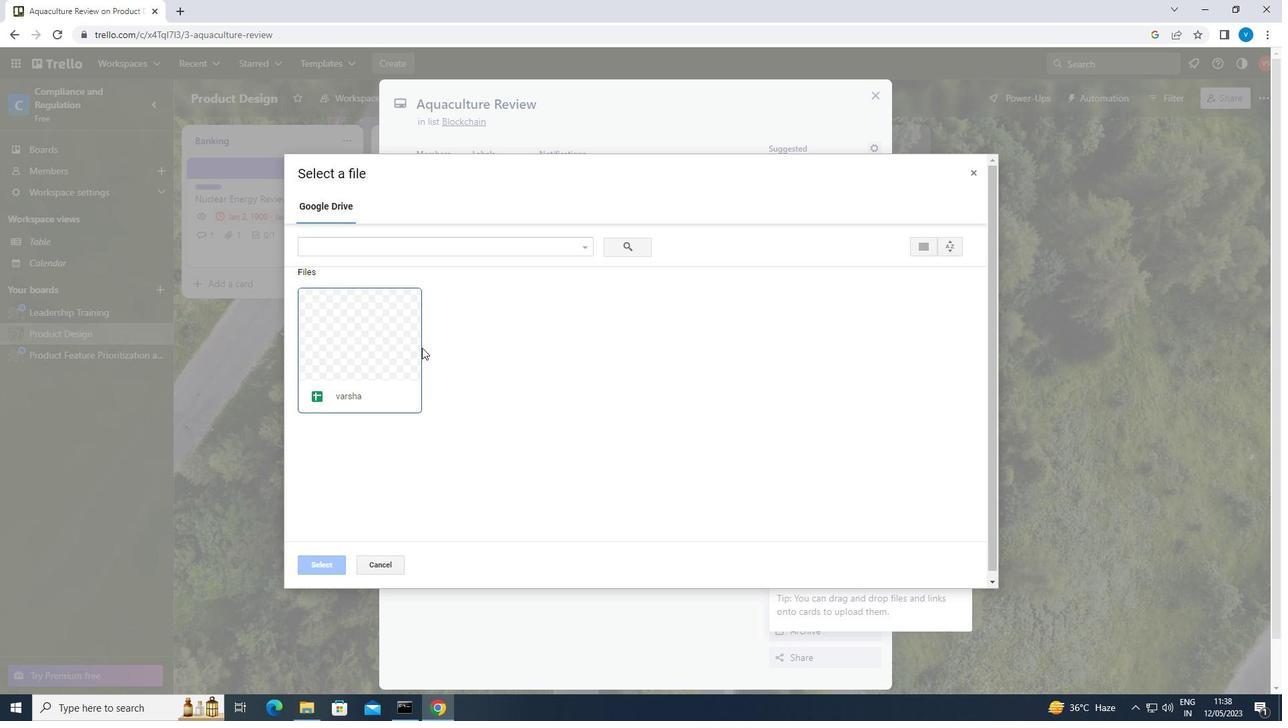 
Action: Mouse pressed left at (382, 348)
Screenshot: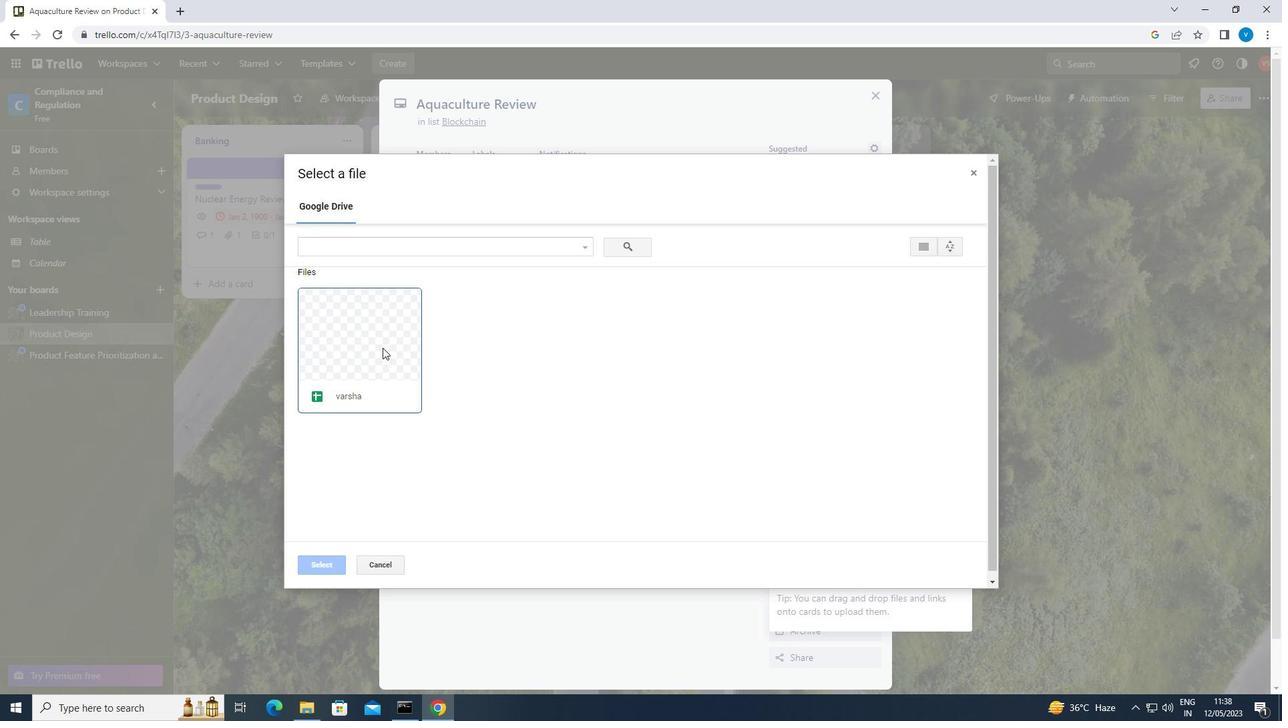 
Action: Mouse moved to (316, 565)
Screenshot: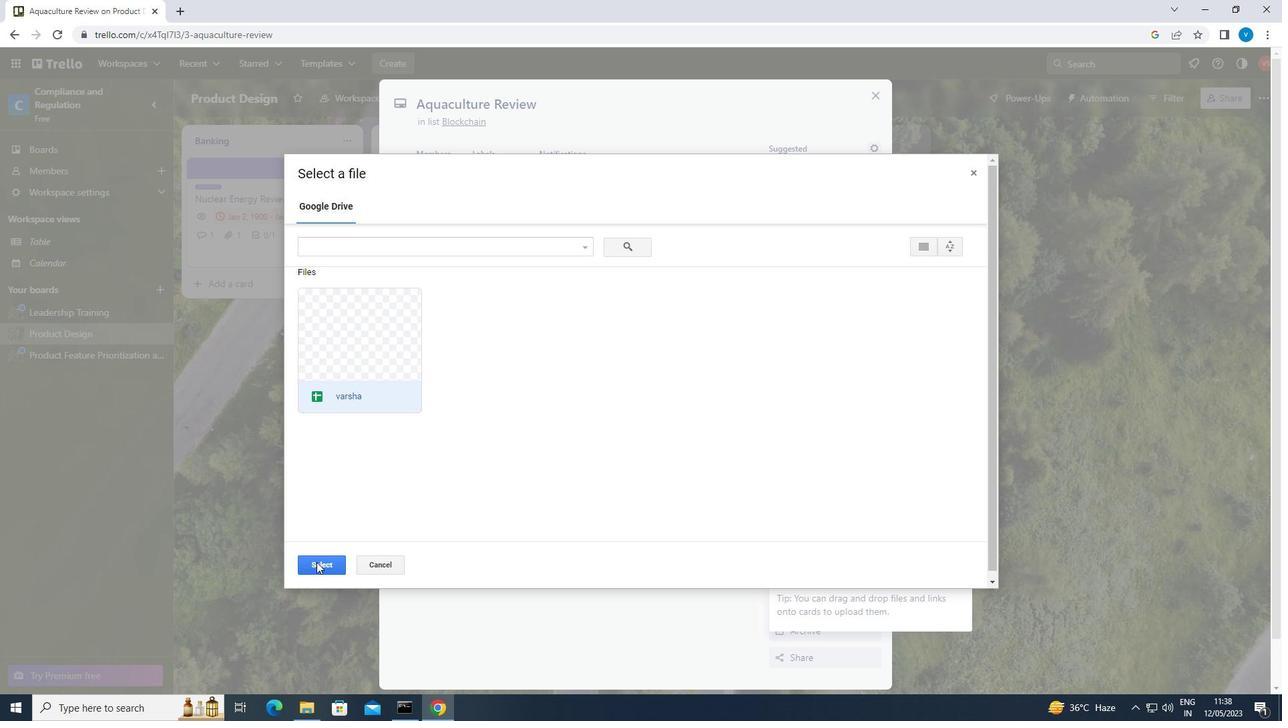 
Action: Mouse pressed left at (316, 565)
Screenshot: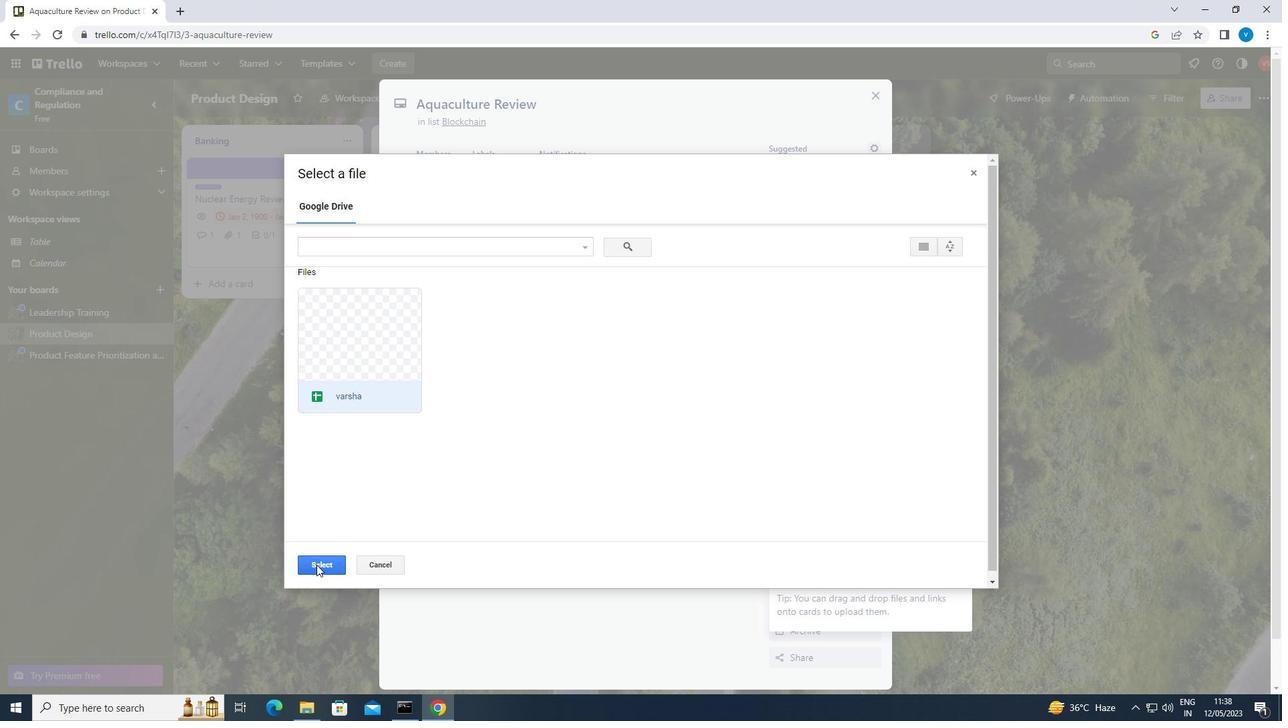 
Action: Mouse moved to (810, 349)
Screenshot: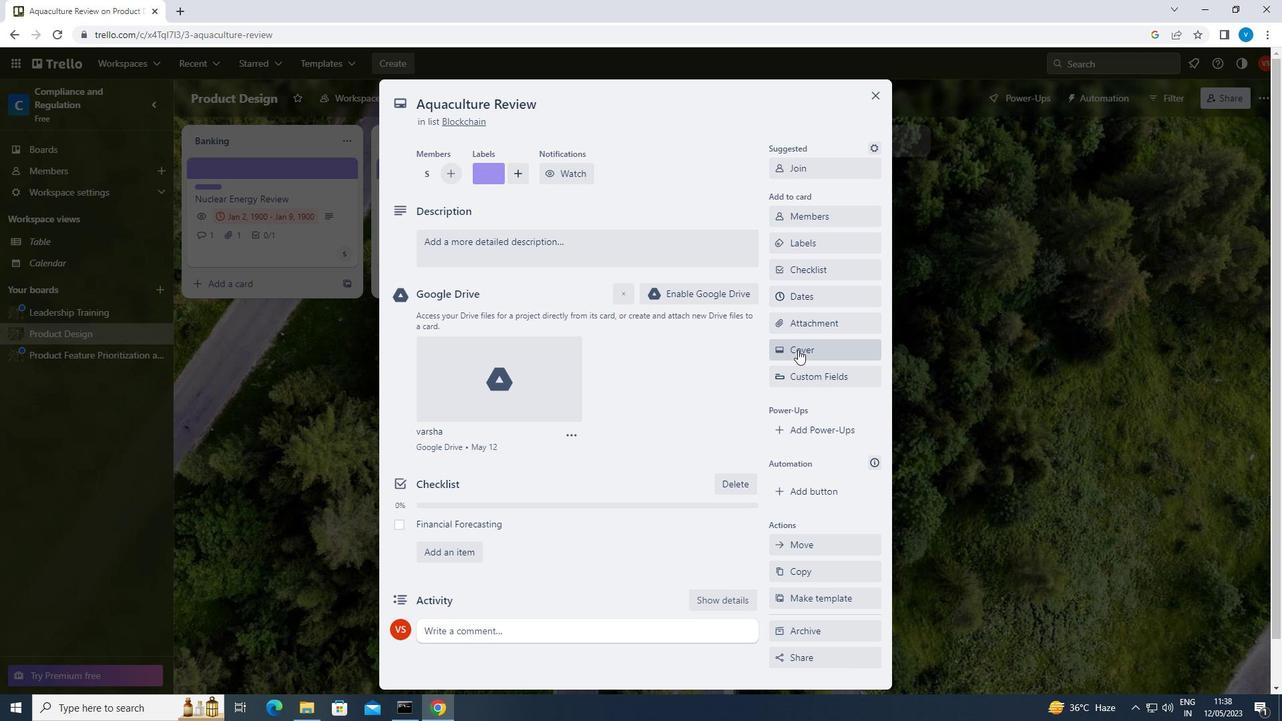 
Action: Mouse pressed left at (810, 349)
Screenshot: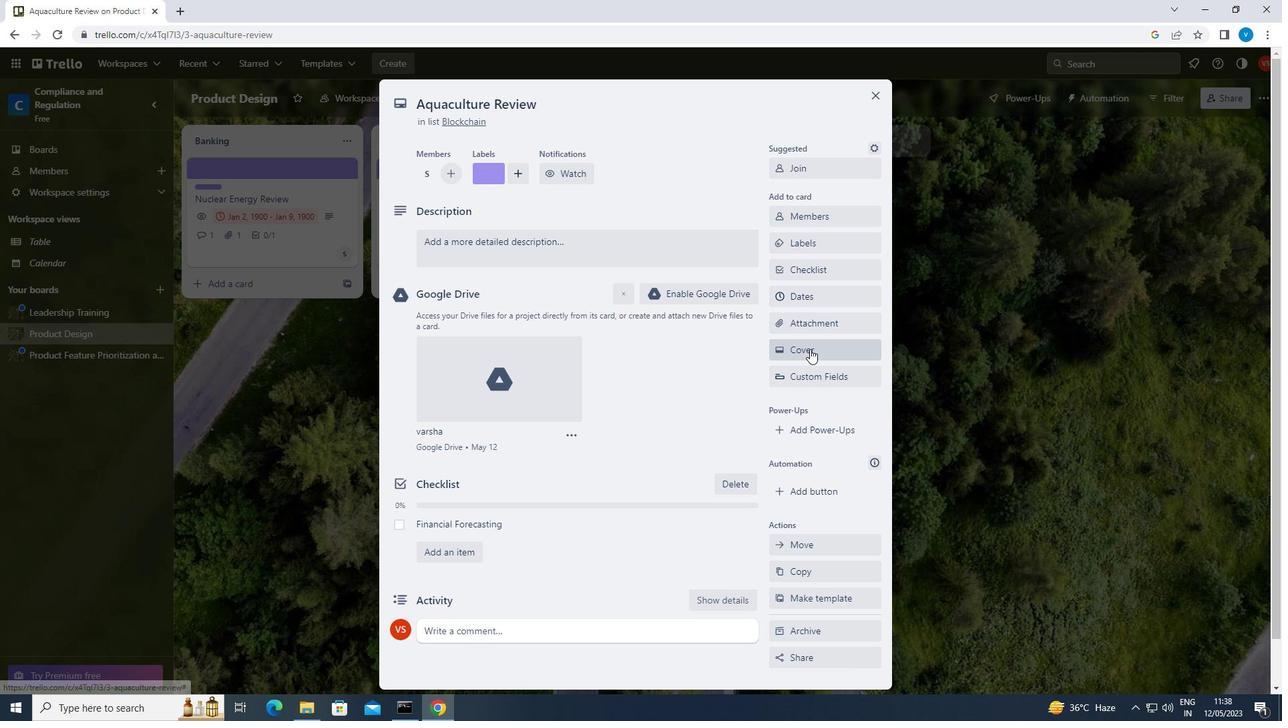 
Action: Mouse moved to (942, 207)
Screenshot: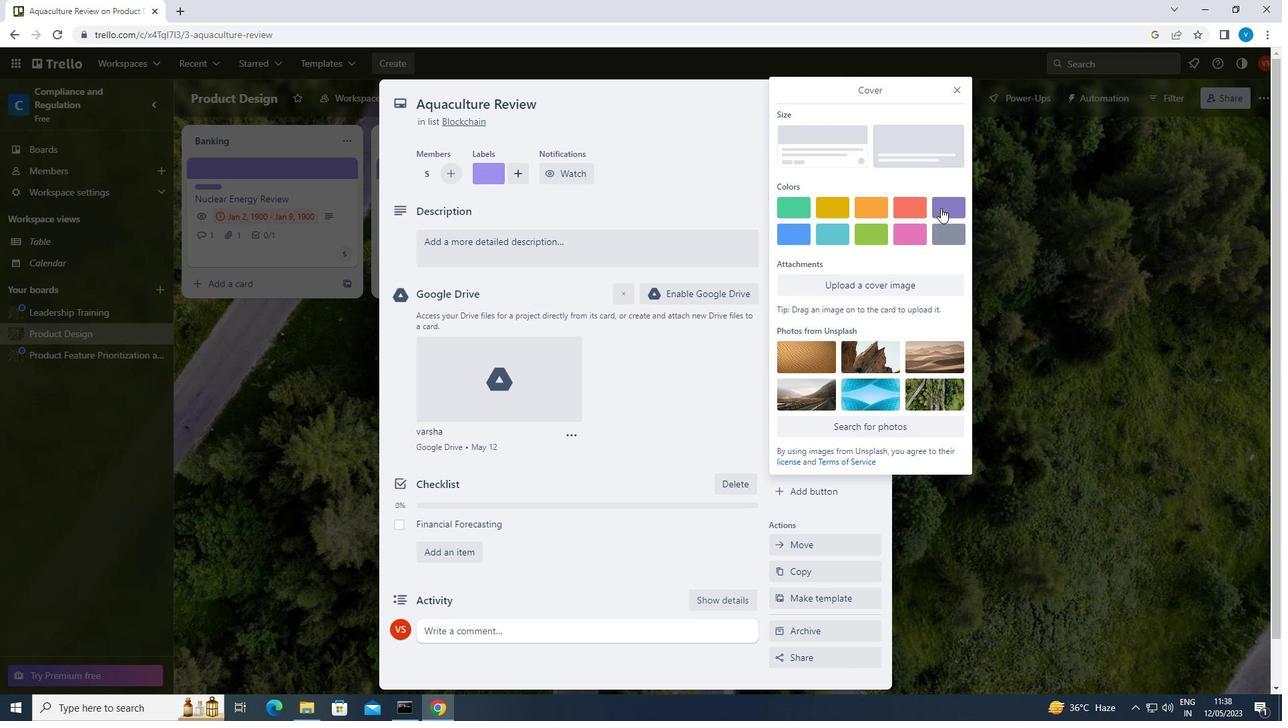 
Action: Mouse pressed left at (942, 207)
Screenshot: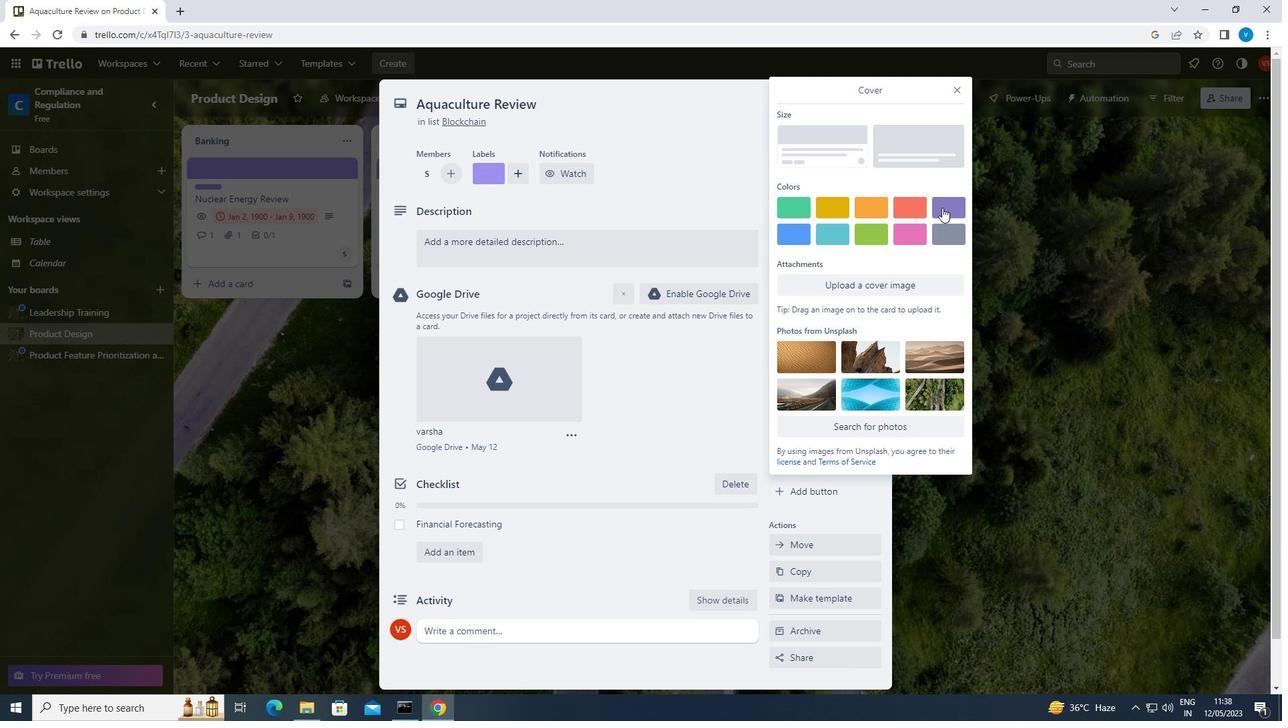 
Action: Mouse moved to (636, 326)
Screenshot: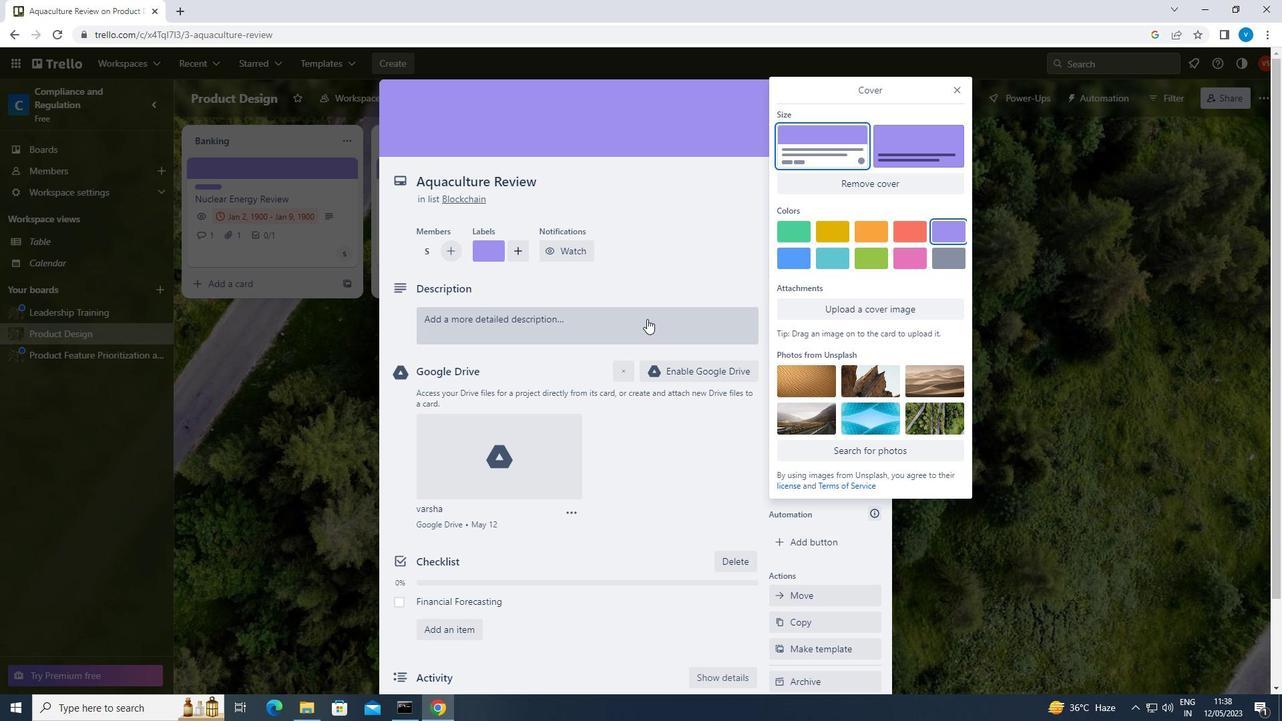 
Action: Mouse pressed left at (636, 326)
Screenshot: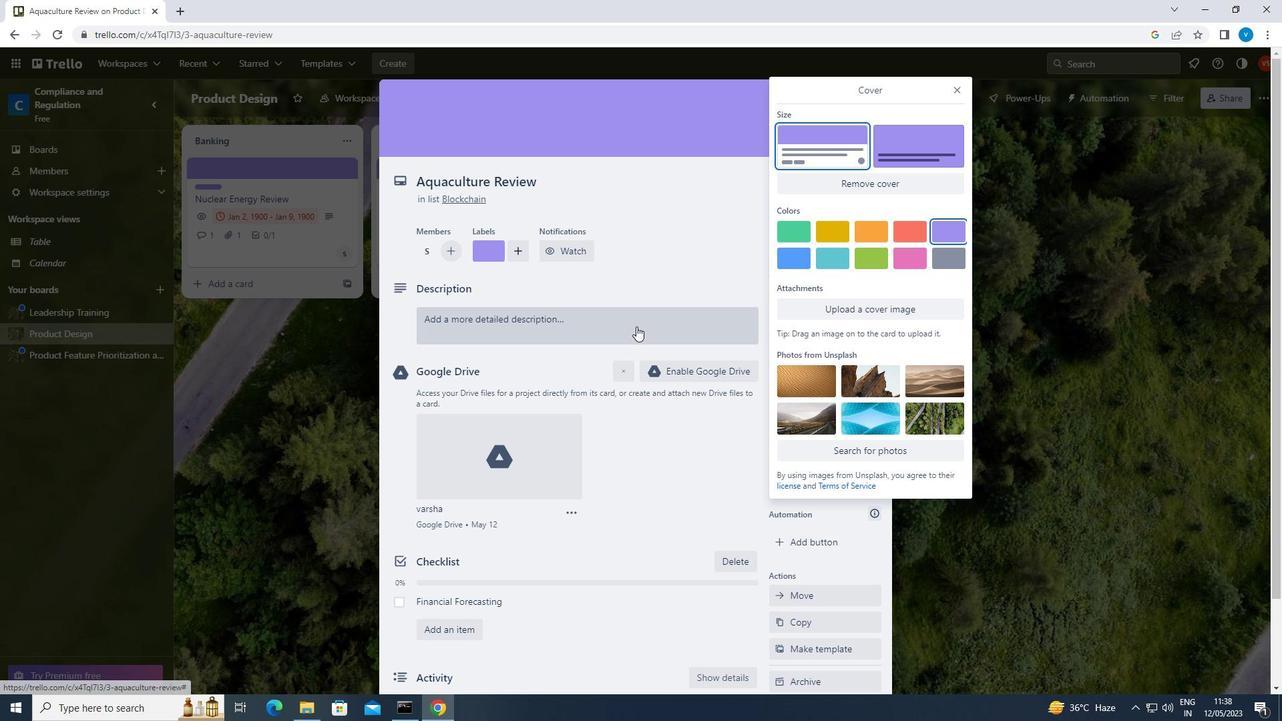 
Action: Key pressed <Key.shift>PLAN<Key.space>AND<Key.space>EXECUTE<Key.space>COMPANY<Key.space>TEAM-BUILDING<Key.space>RETREAT<Key.space>WITH<Key.space>A<Key.space>FOCUS<Key.space>ON<Key.space>TEAM<Key.space>RESILIENCE
Screenshot: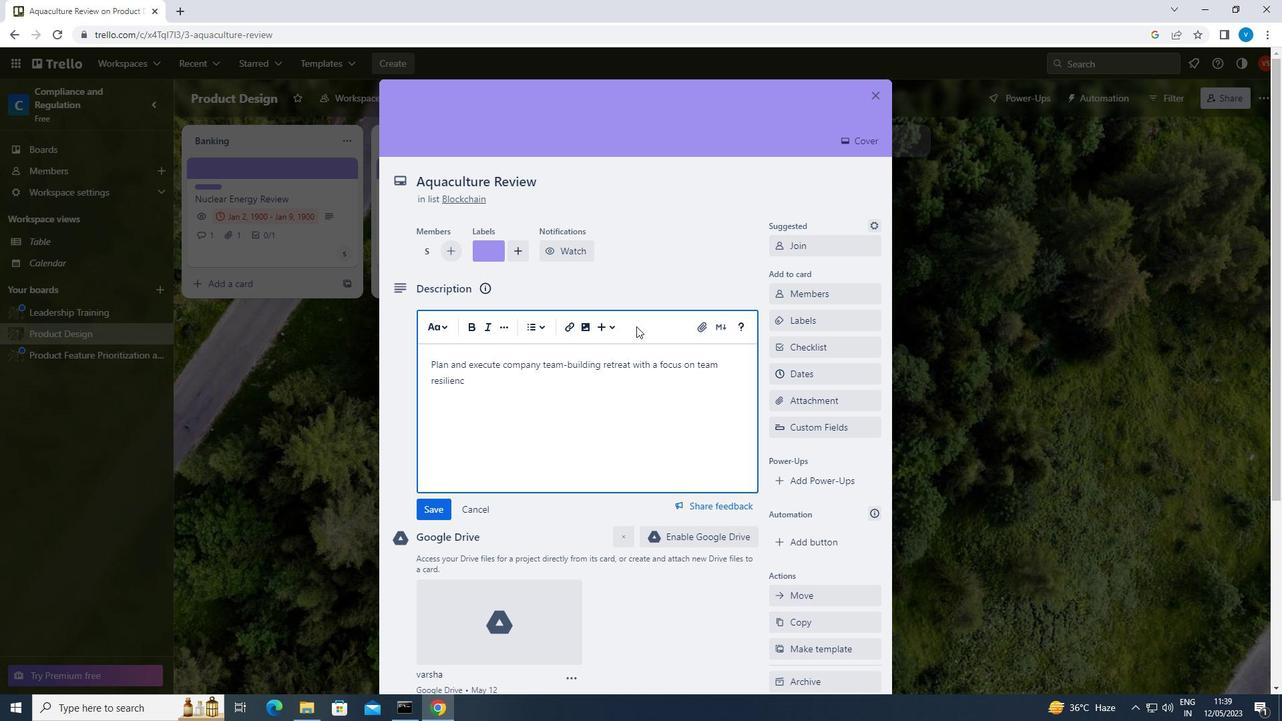 
Action: Mouse moved to (421, 505)
Screenshot: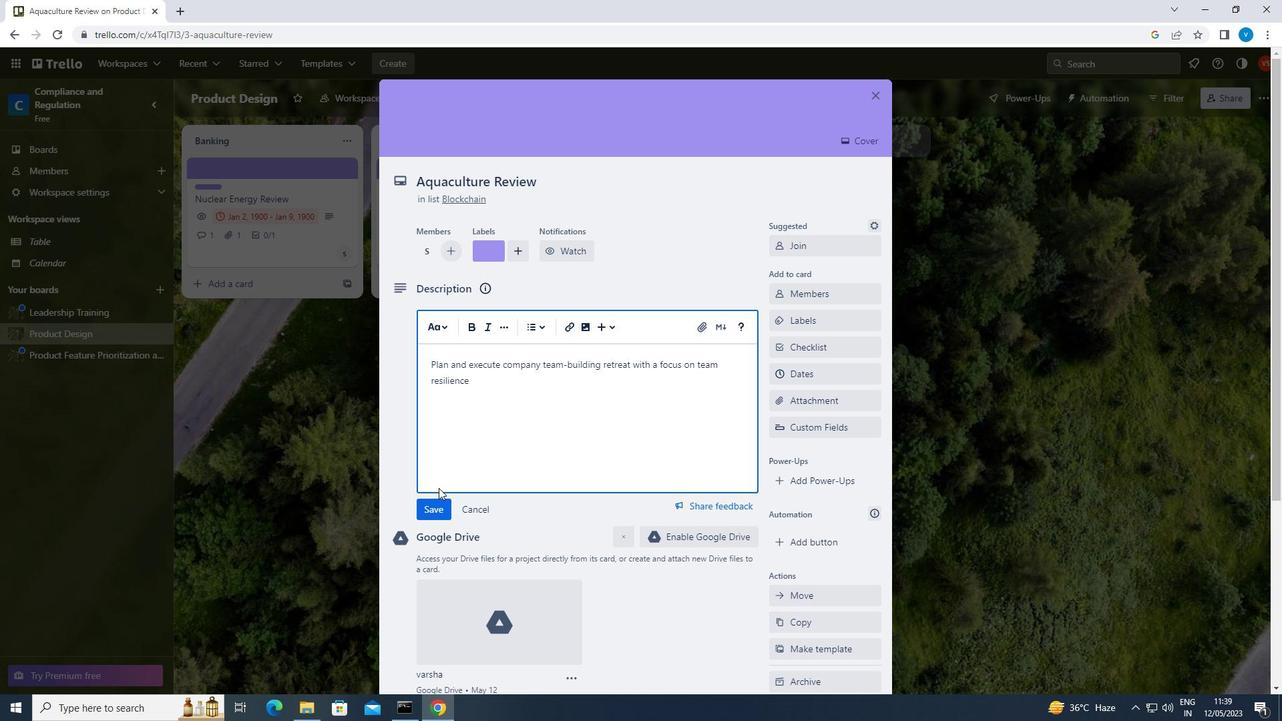 
Action: Mouse pressed left at (421, 505)
Screenshot: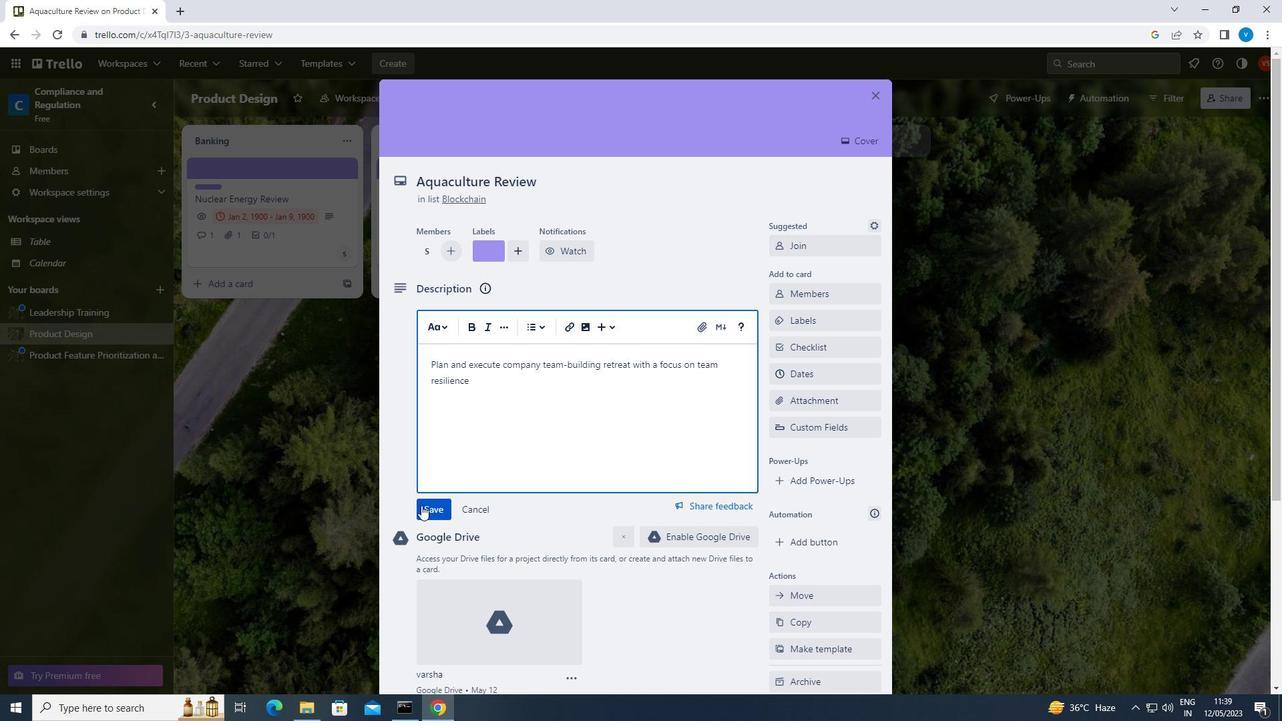 
Action: Mouse moved to (487, 467)
Screenshot: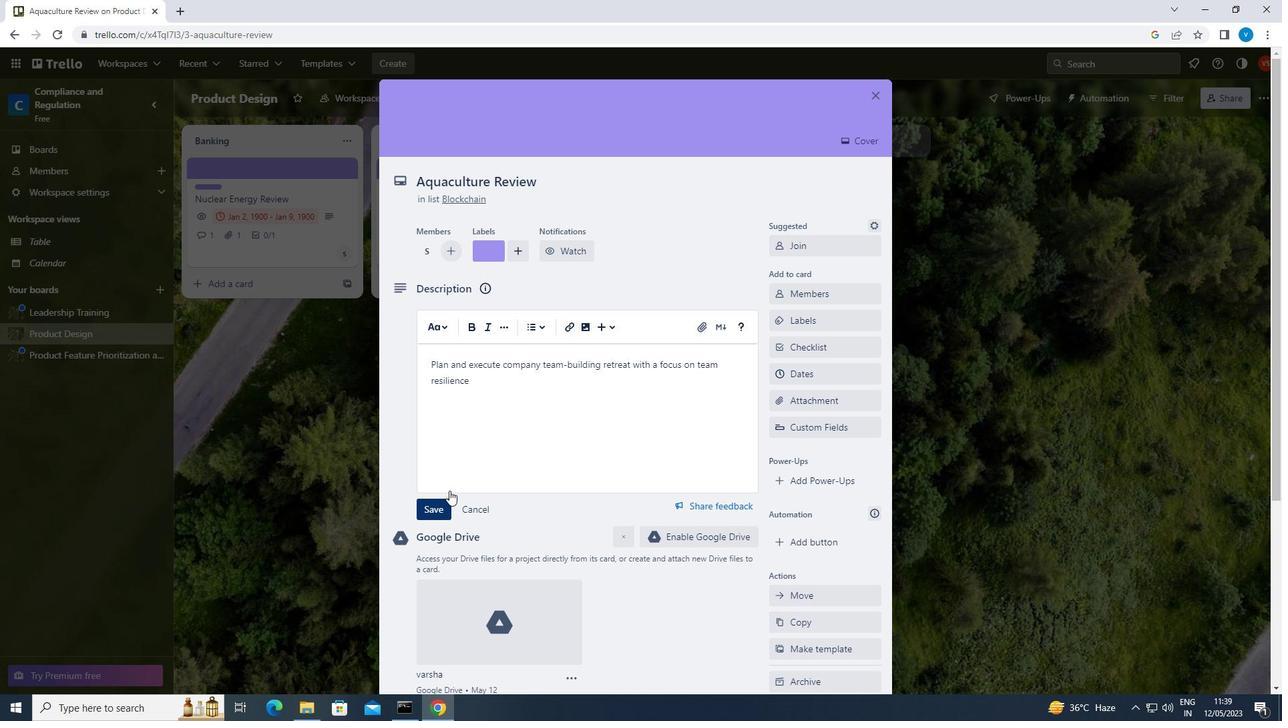 
Action: Mouse scrolled (487, 467) with delta (0, 0)
Screenshot: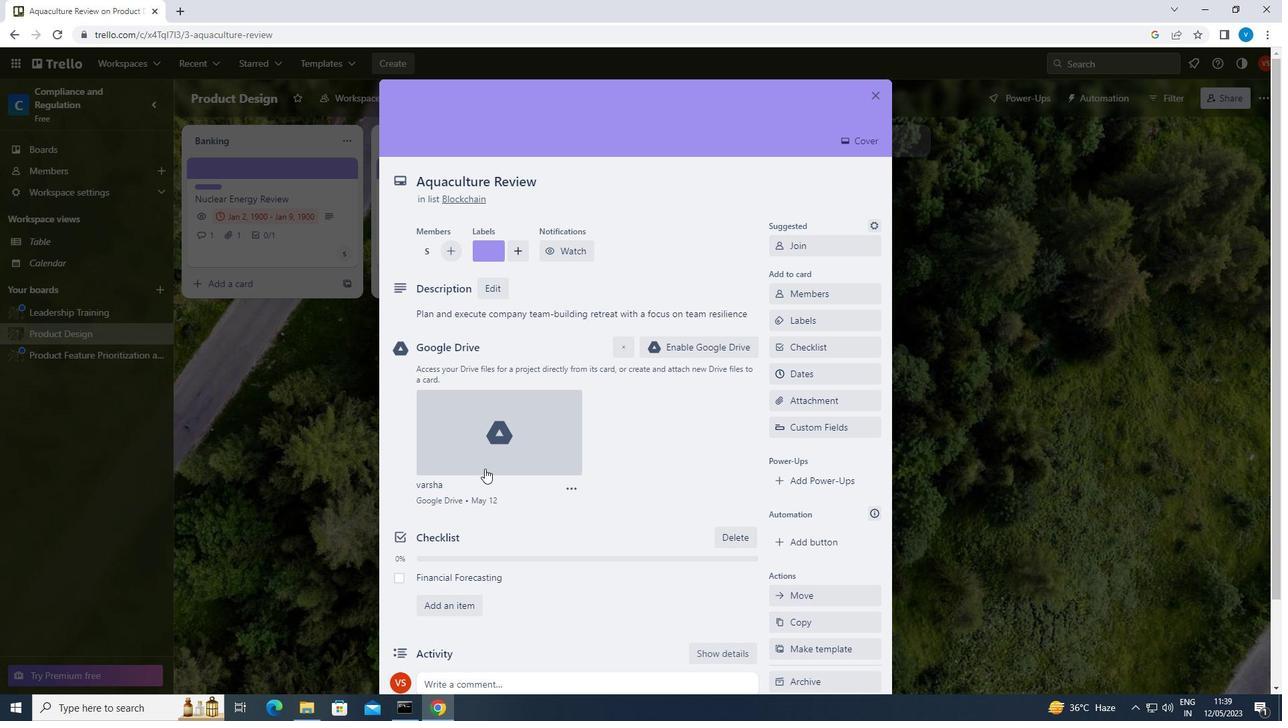 
Action: Mouse scrolled (487, 467) with delta (0, 0)
Screenshot: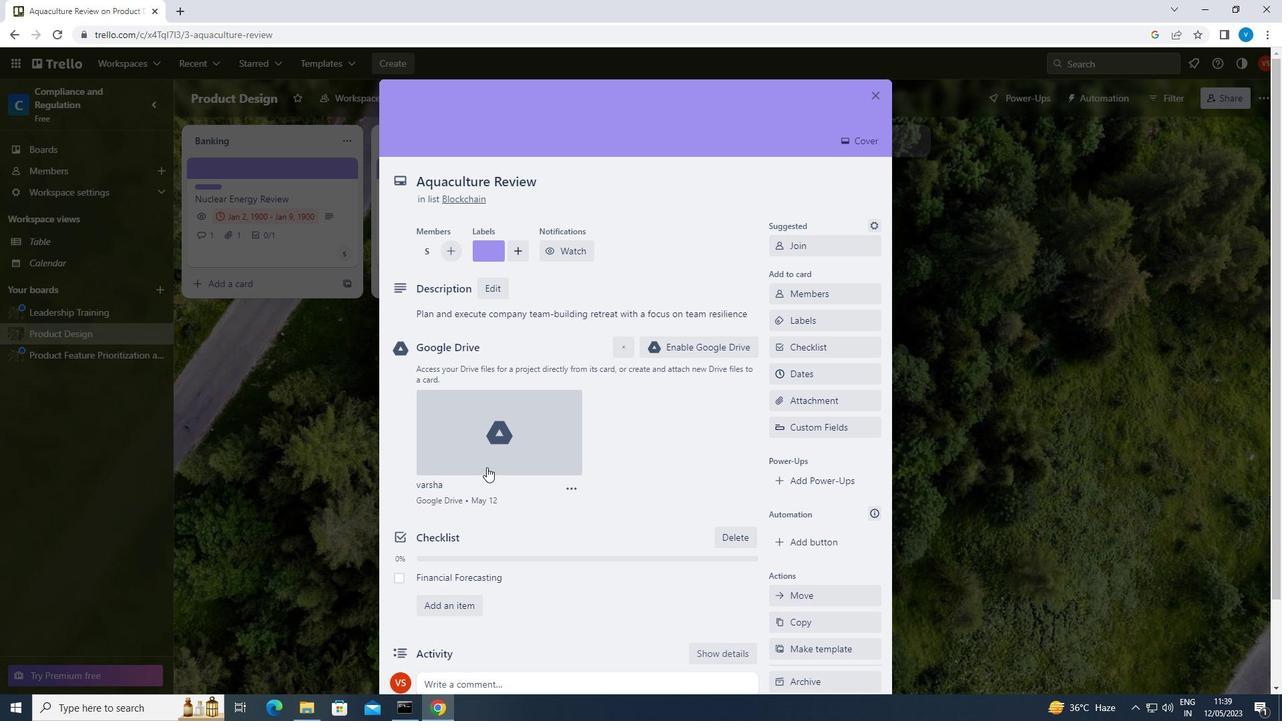 
Action: Mouse scrolled (487, 467) with delta (0, 0)
Screenshot: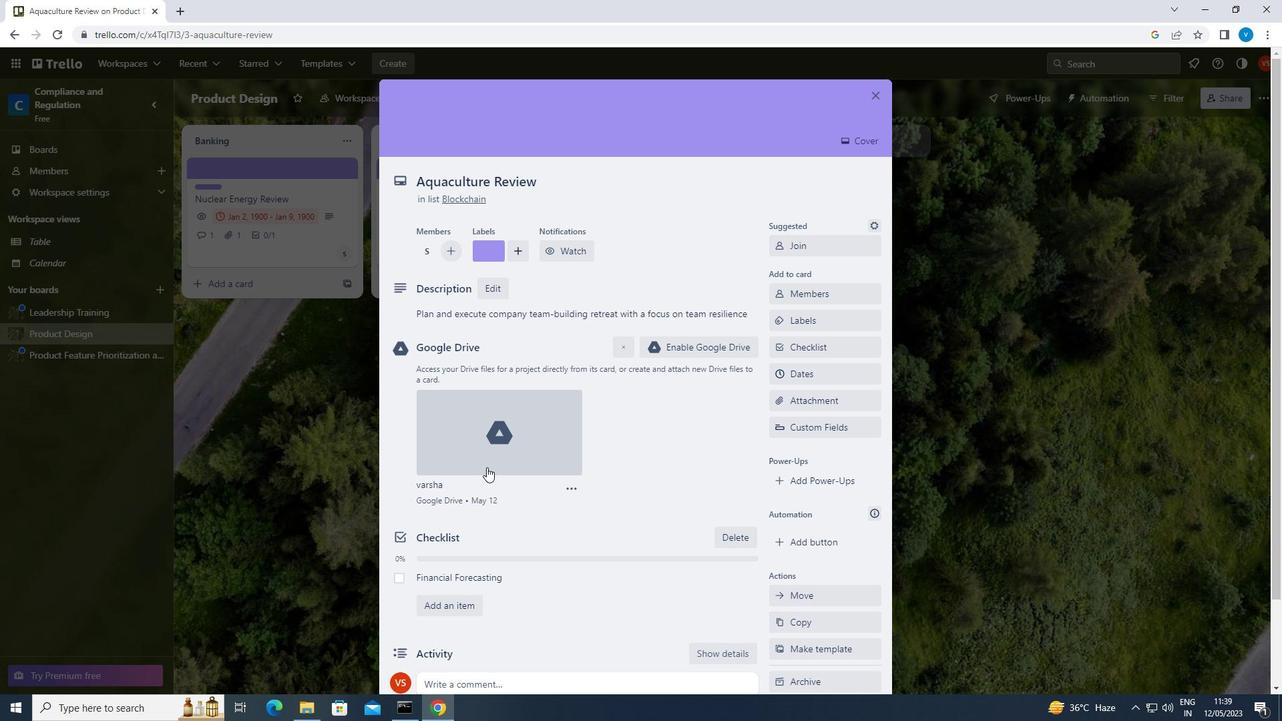 
Action: Mouse scrolled (487, 467) with delta (0, 0)
Screenshot: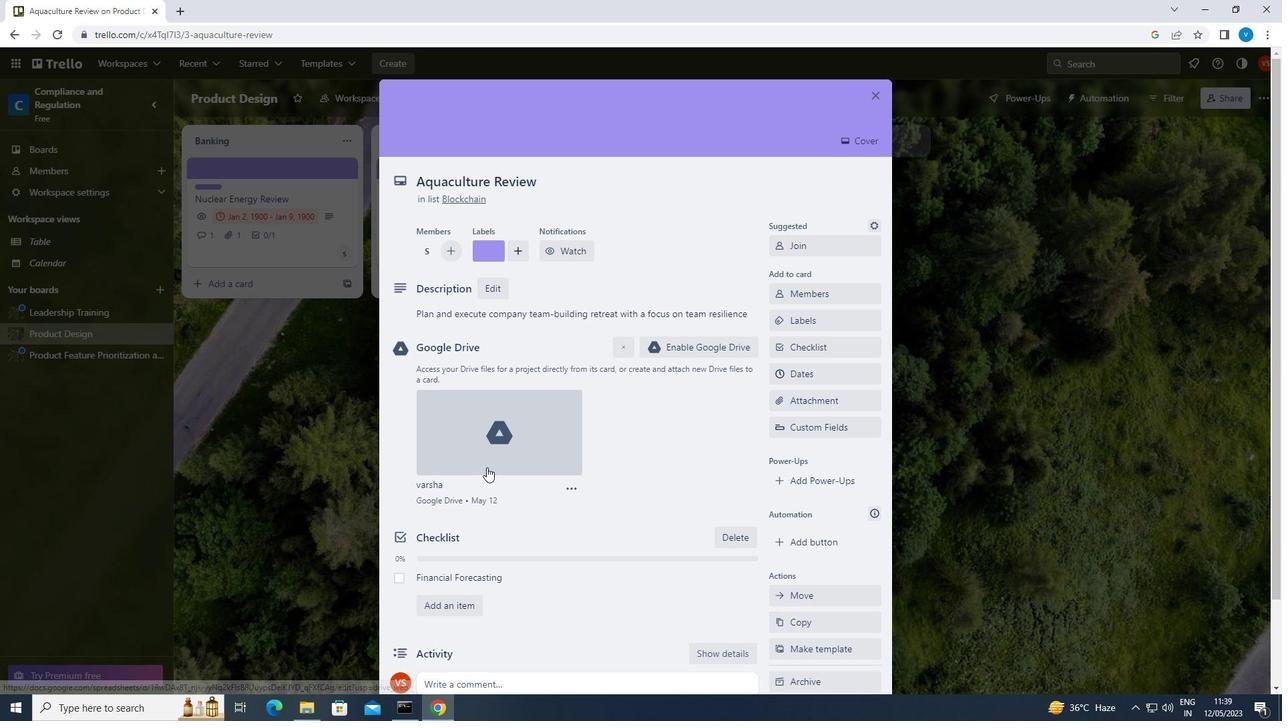 
Action: Mouse scrolled (487, 467) with delta (0, 0)
Screenshot: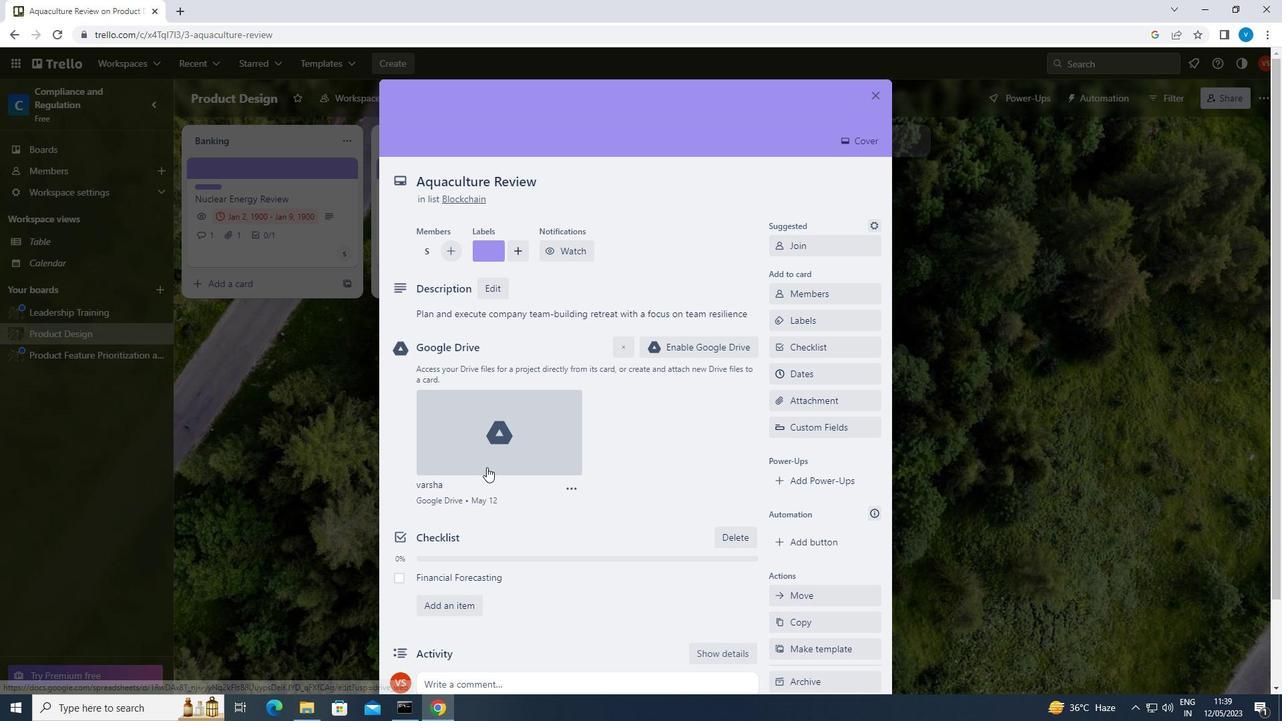 
Action: Mouse moved to (498, 578)
Screenshot: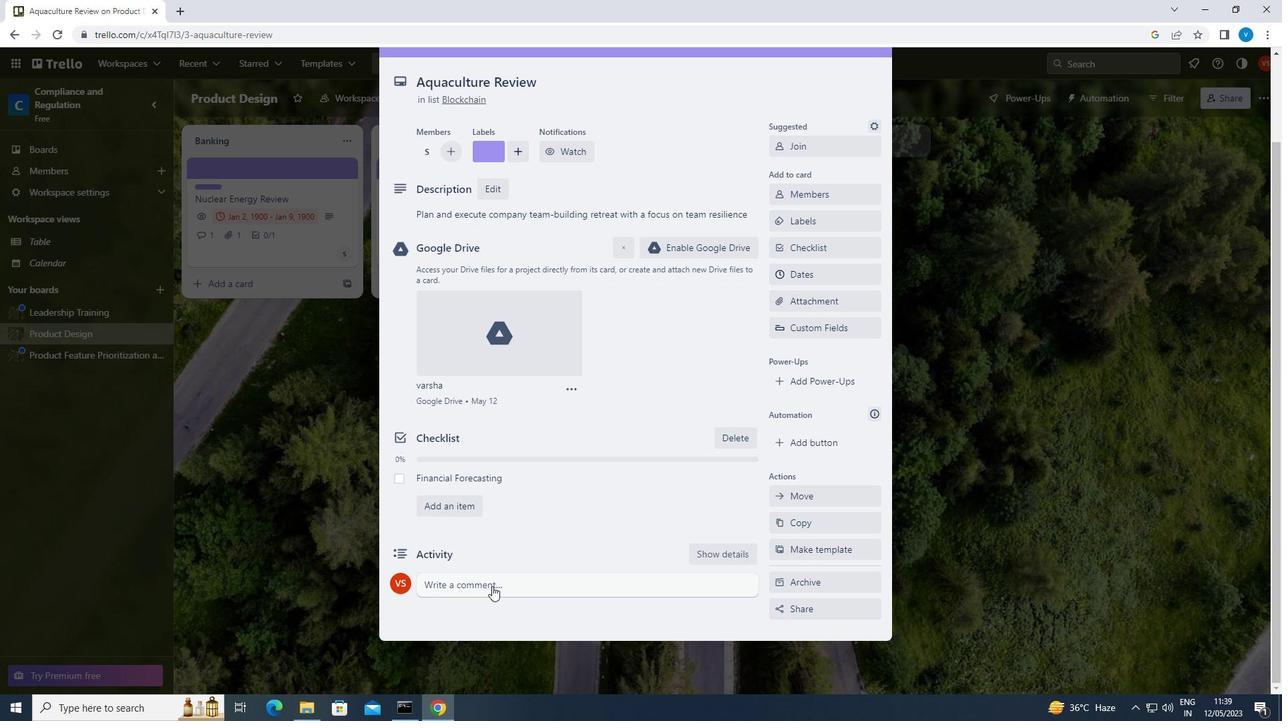 
Action: Mouse pressed left at (498, 578)
Screenshot: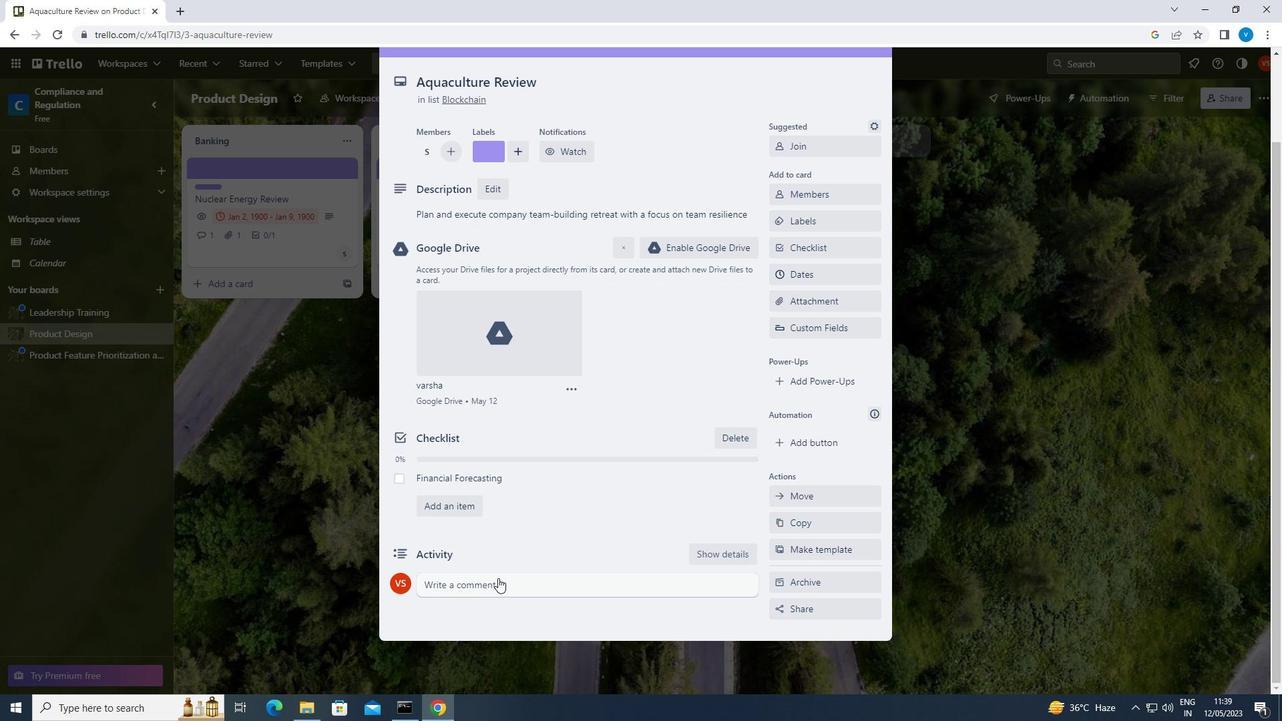 
Action: Mouse moved to (499, 578)
Screenshot: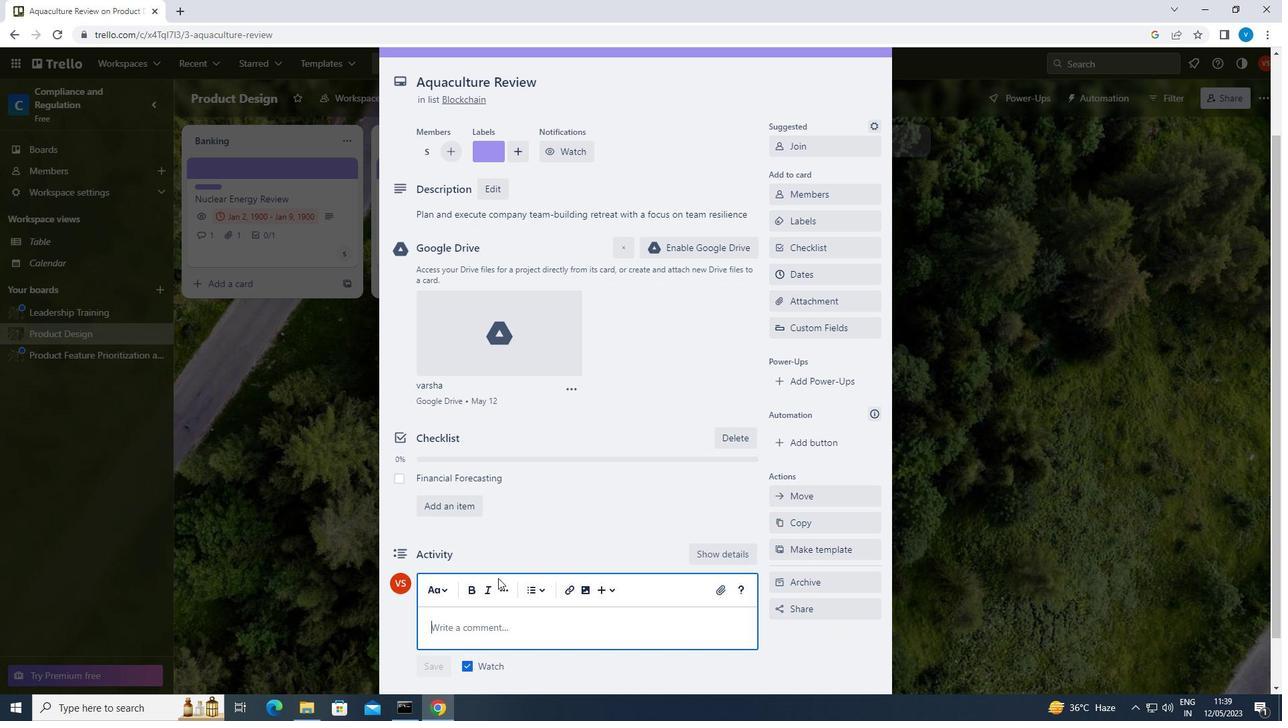
Action: Key pressed <Key.shift>GIVEN<Key.space>THE<Key.space>POTENTIAL<Key.space>IMPACT<Key.space>OF<Key.space>THIS<Key.space>TASK<Key.space>ON<Key.space>OUR<Key.space>COMPANY<Key.space>REVENUE,<Key.space>LET<Key.space>US<Key.space>ENSURE<Key.space>THAT<Key.space>WE<Key.space>APPROACH<Key.space>IT<Key.space>WITH<Key.space>A<Key.space>FOCUS<Key.space>ON<Key.space>PROFITABILITY<Key.space>AND<Key.space><Key.shift>ROI.
Screenshot: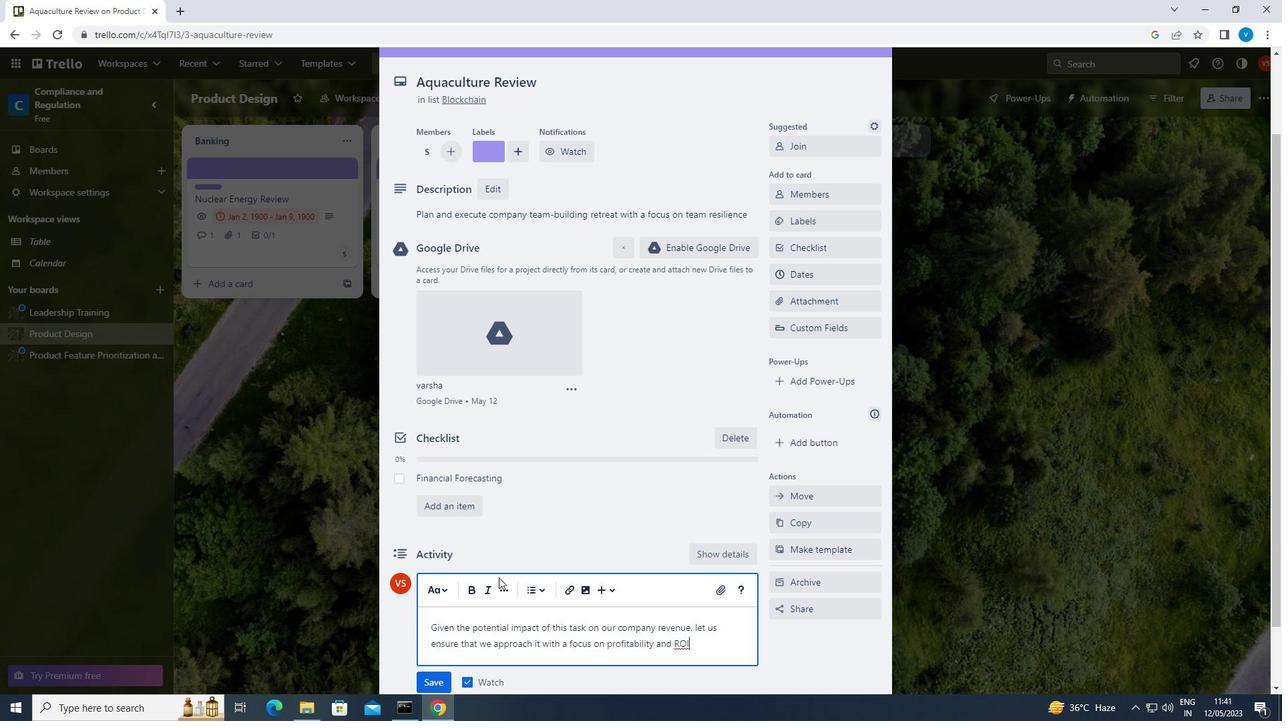 
Action: Mouse moved to (439, 683)
Screenshot: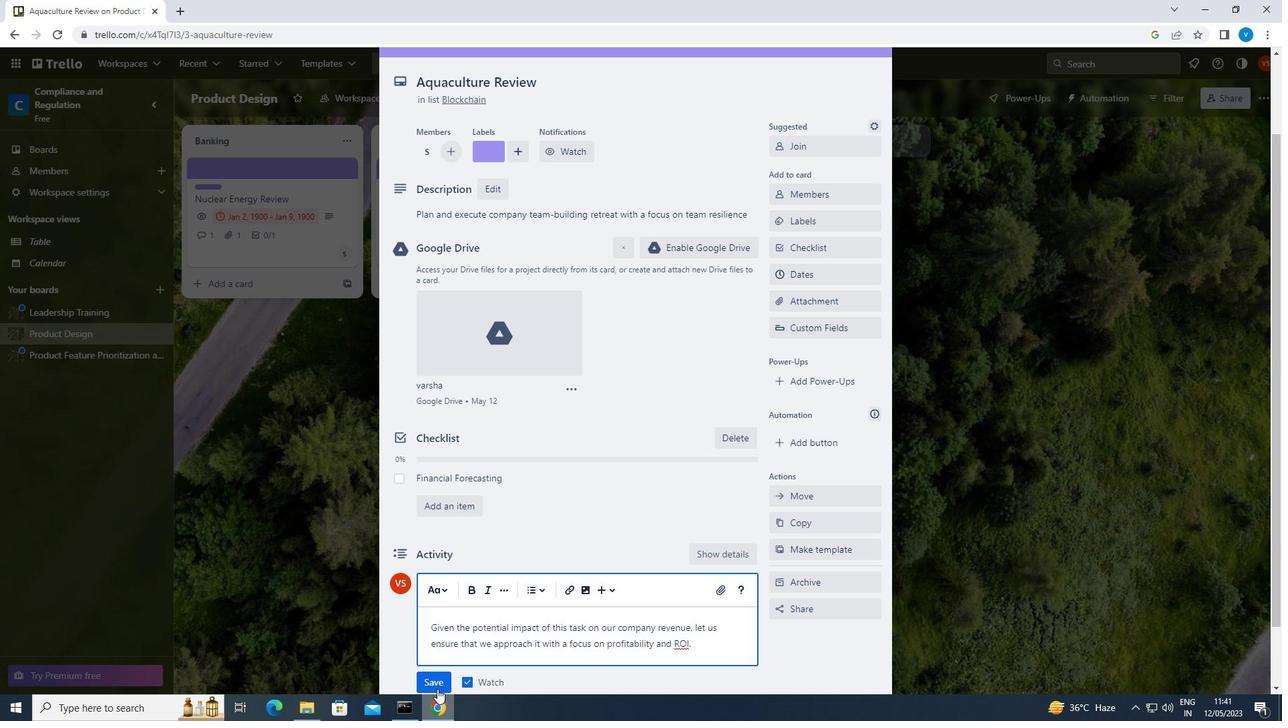 
Action: Mouse pressed left at (439, 683)
Screenshot: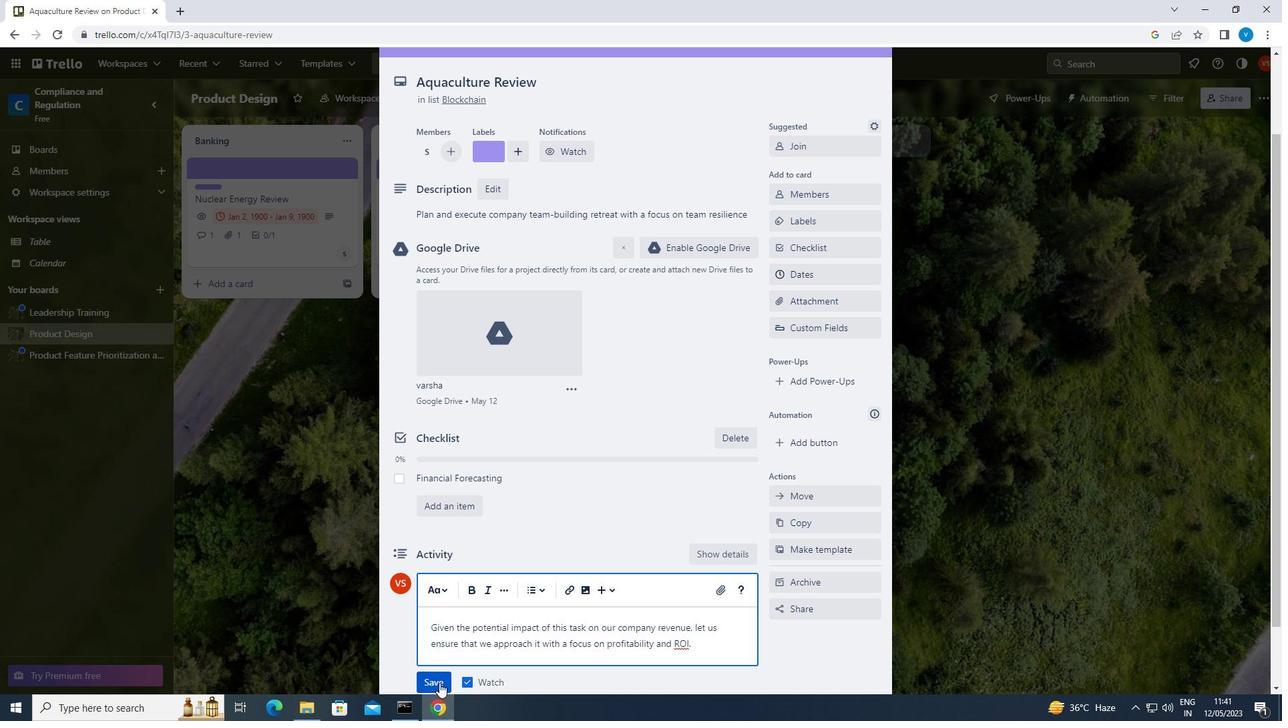 
Action: Mouse moved to (845, 266)
Screenshot: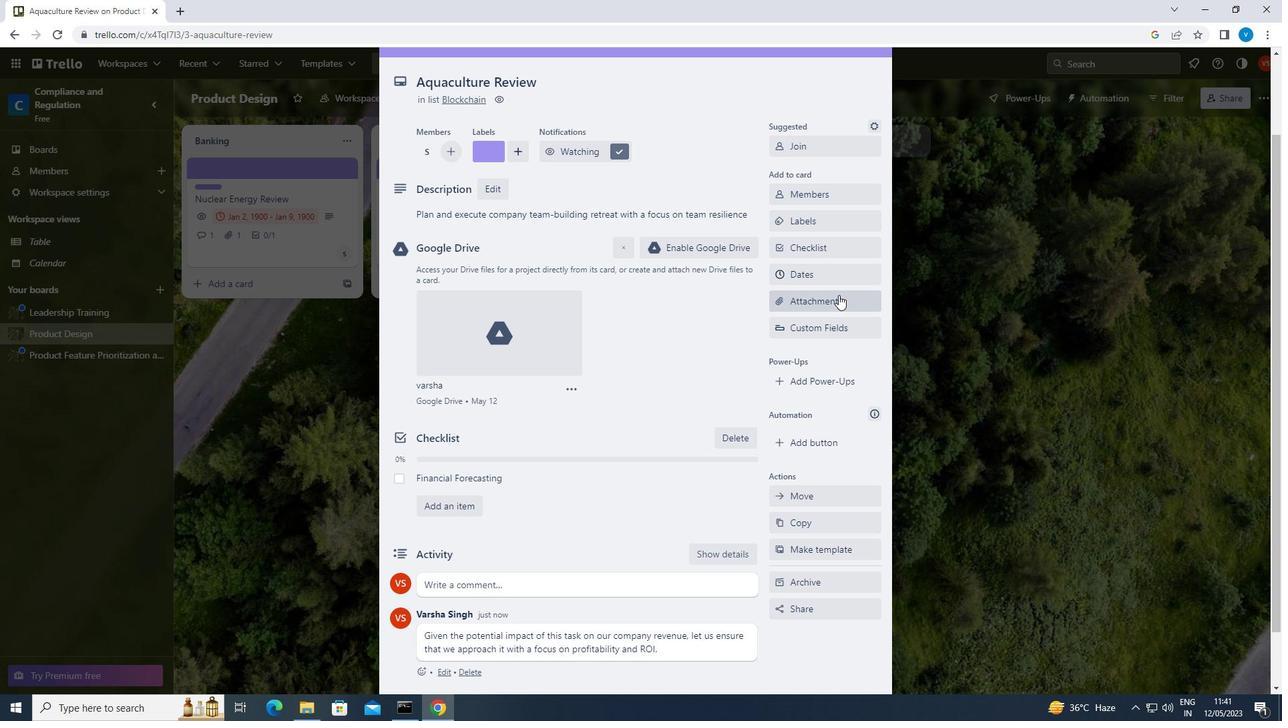 
Action: Mouse pressed left at (845, 266)
Screenshot: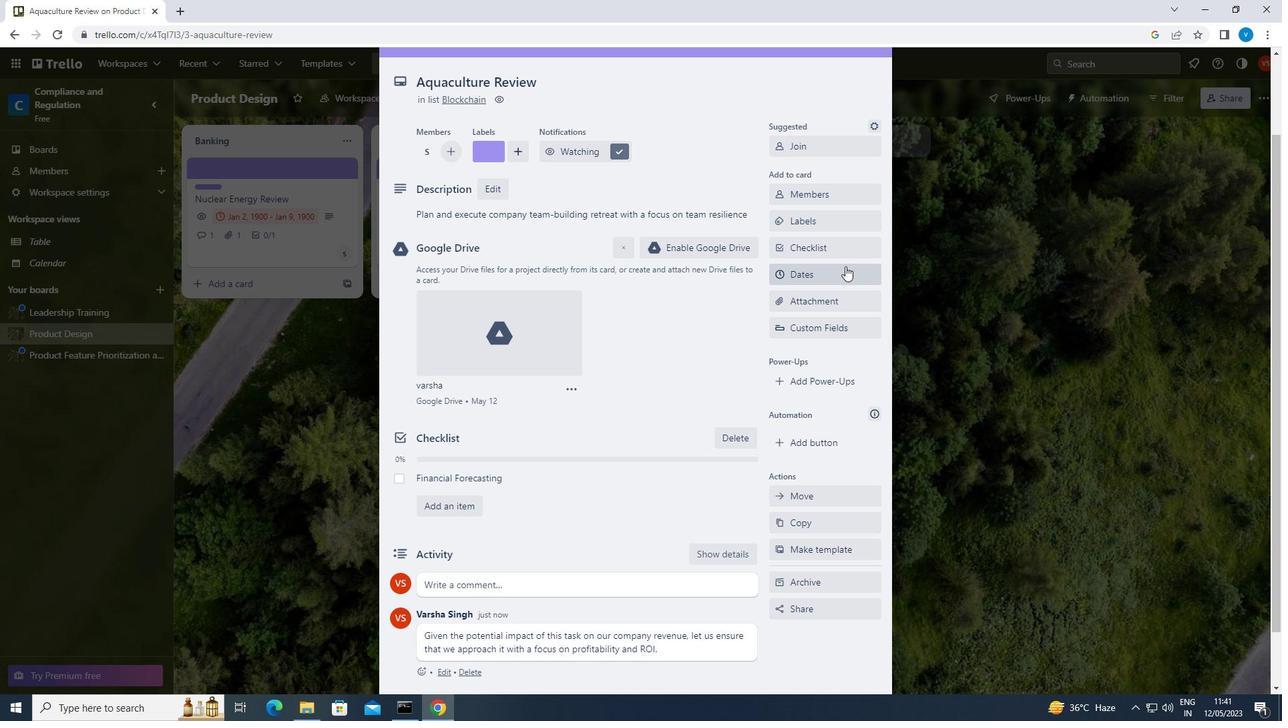 
Action: Mouse moved to (785, 342)
Screenshot: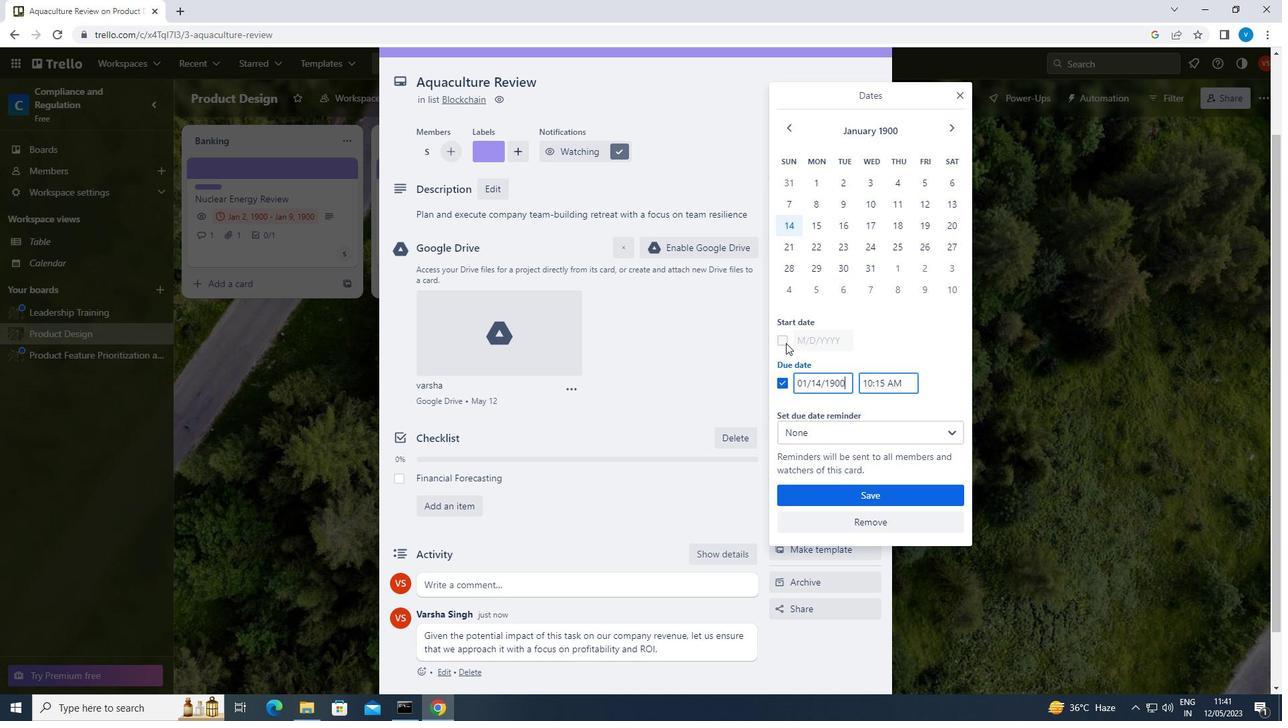 
Action: Mouse pressed left at (785, 342)
Screenshot: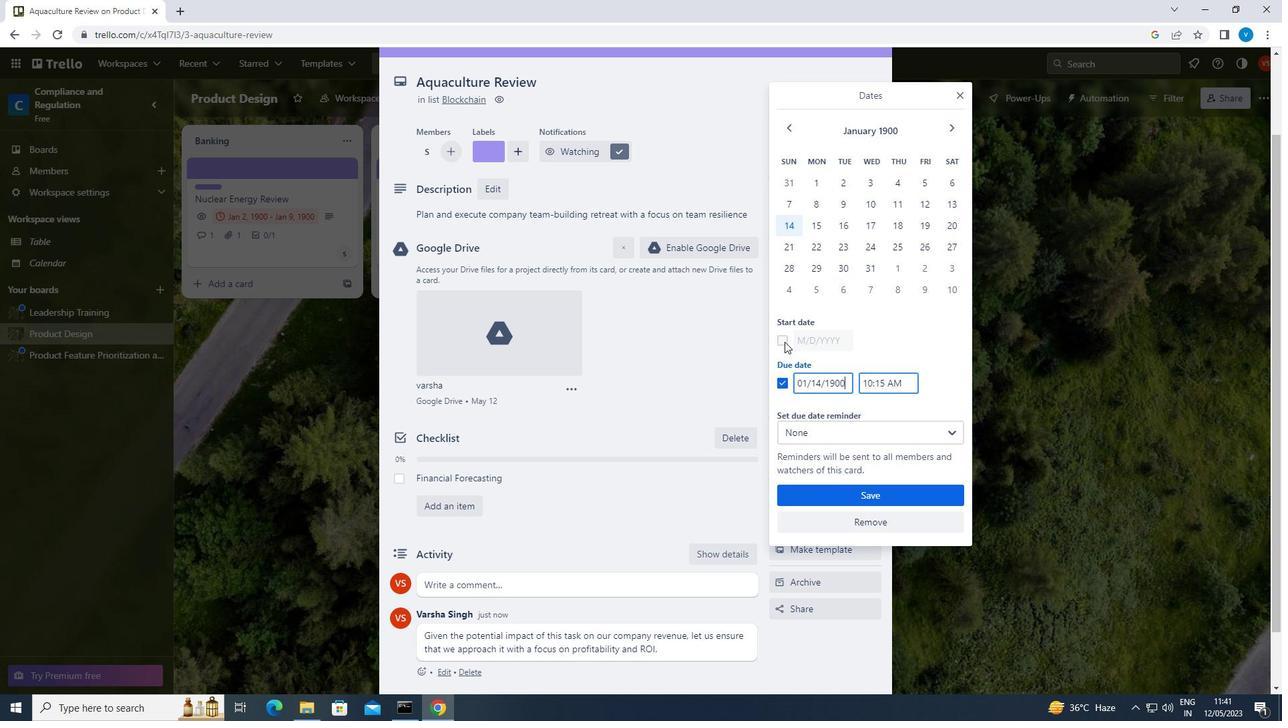 
Action: Mouse moved to (849, 334)
Screenshot: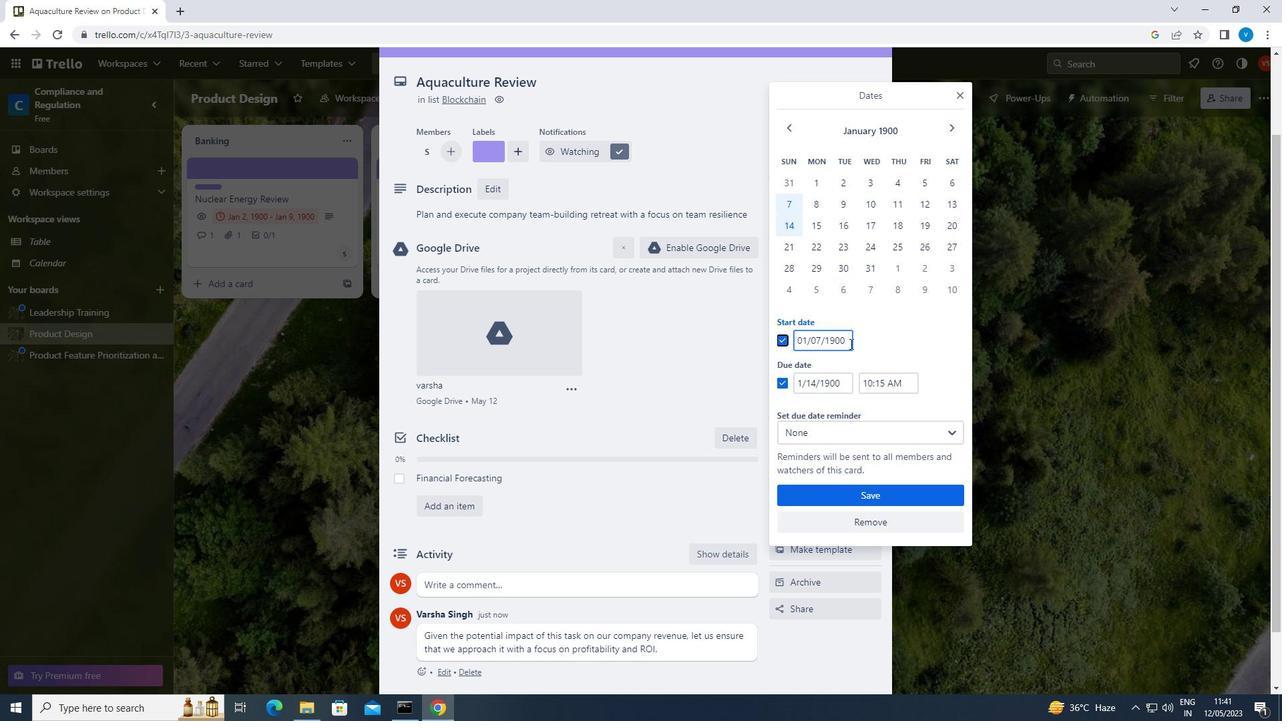 
Action: Mouse pressed left at (849, 334)
Screenshot: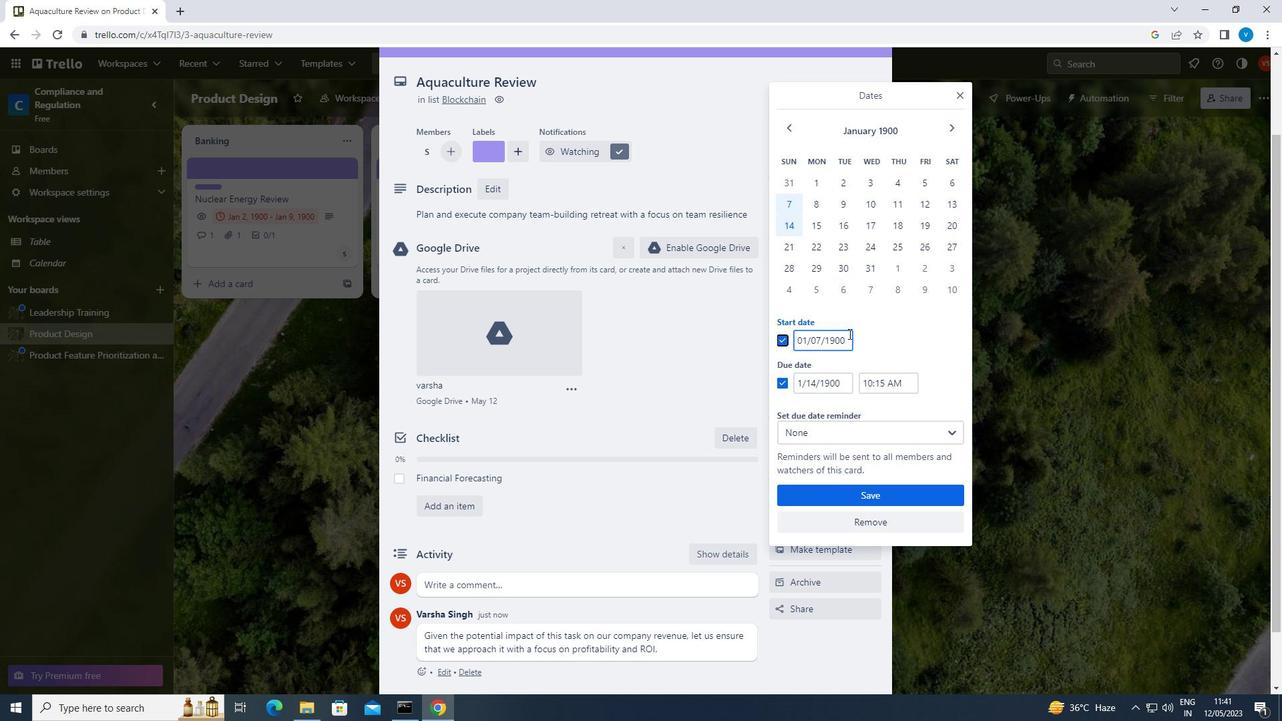 
Action: Key pressed <Key.backspace><Key.backspace><Key.backspace><Key.backspace><Key.backspace><Key.backspace><Key.backspace><Key.backspace><Key.backspace><Key.backspace><Key.backspace><Key.backspace><Key.backspace><Key.backspace><Key.backspace>01/08/1900
Screenshot: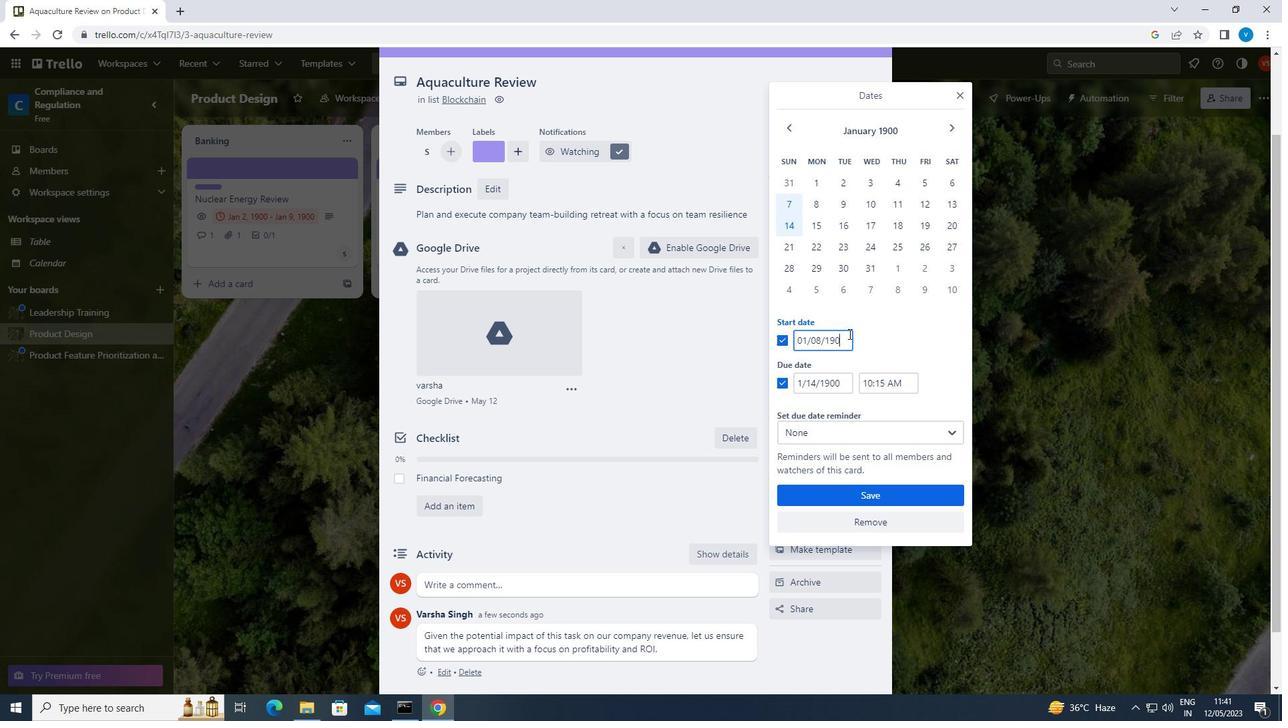 
Action: Mouse moved to (841, 381)
Screenshot: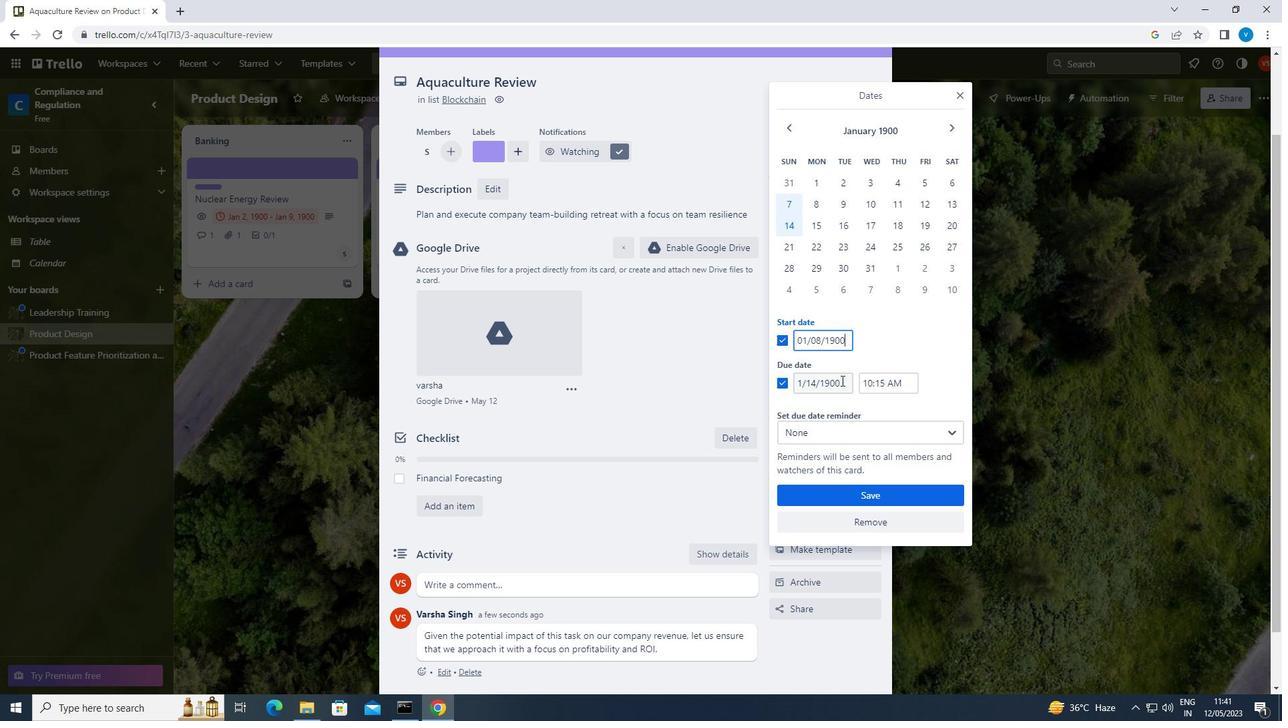 
Action: Mouse pressed left at (841, 381)
Screenshot: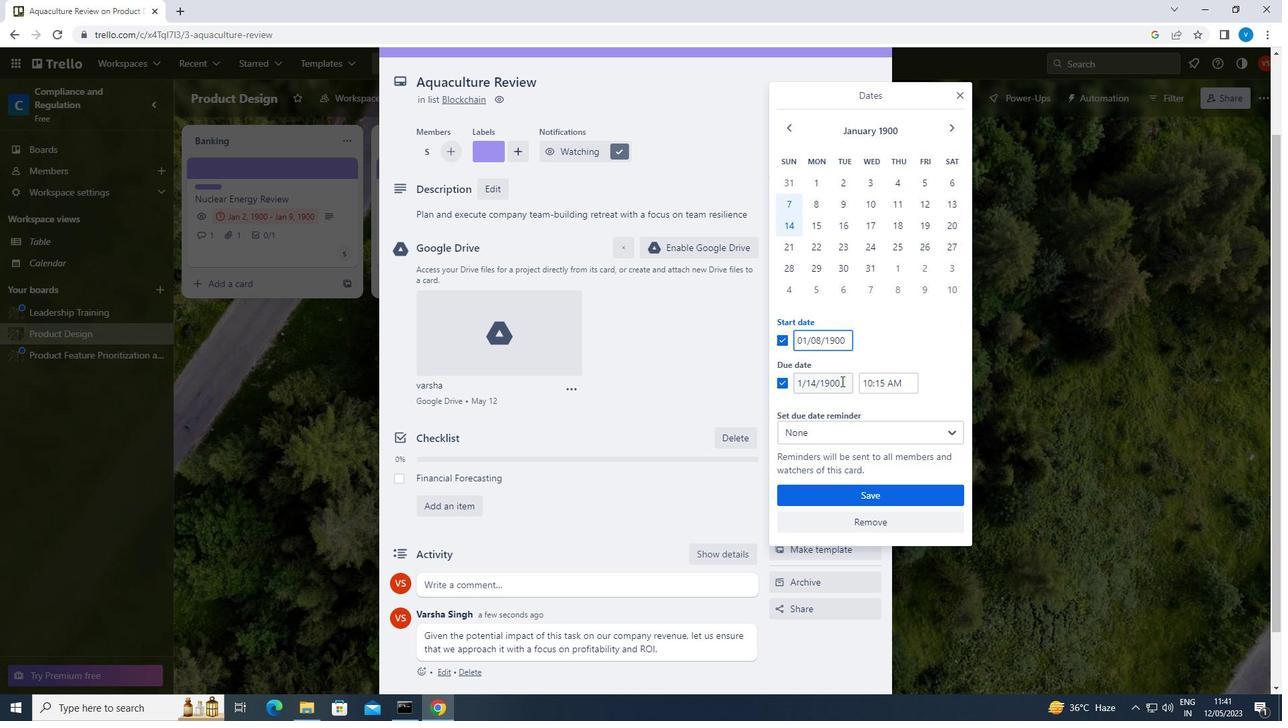 
Action: Key pressed <Key.backspace><Key.backspace><Key.backspace><Key.backspace><Key.backspace><Key.backspace><Key.backspace><Key.backspace><Key.backspace><Key.backspace><Key.backspace><Key.backspace><Key.backspace><Key.backspace><Key.backspace><Key.backspace><Key.backspace><Key.backspace><Key.backspace>01/15/1900
Screenshot: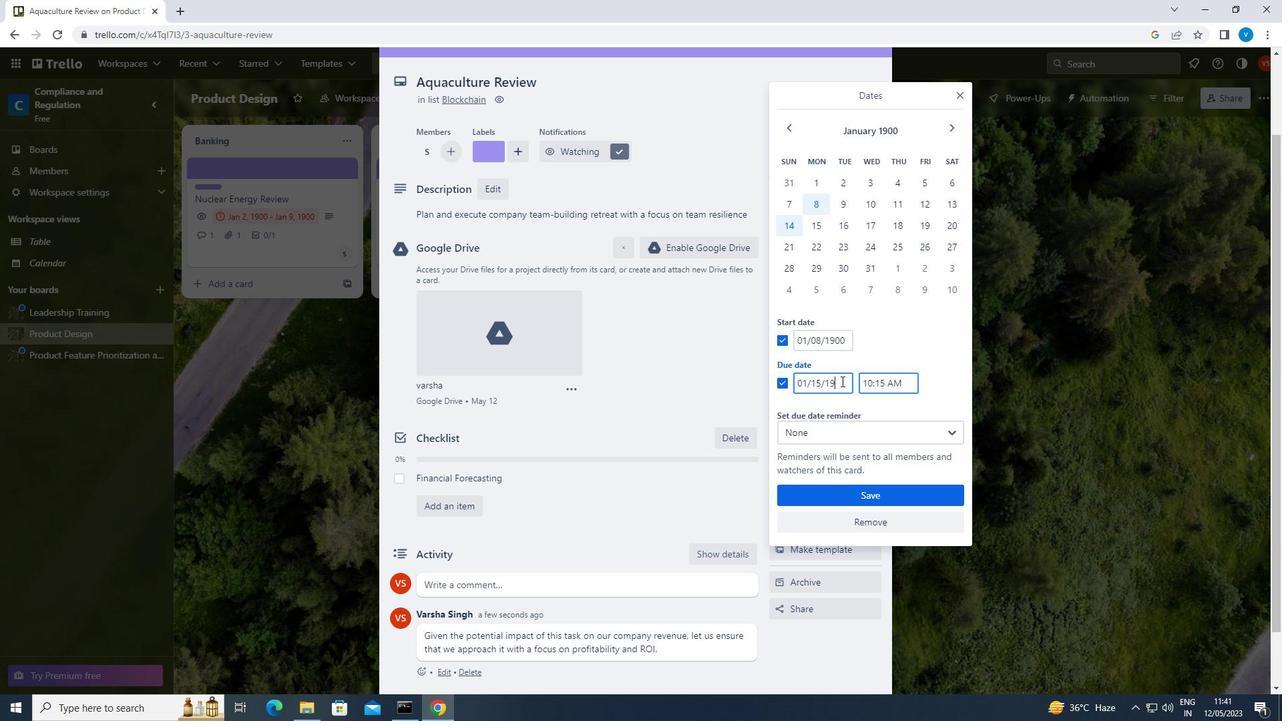 
Action: Mouse moved to (866, 503)
Screenshot: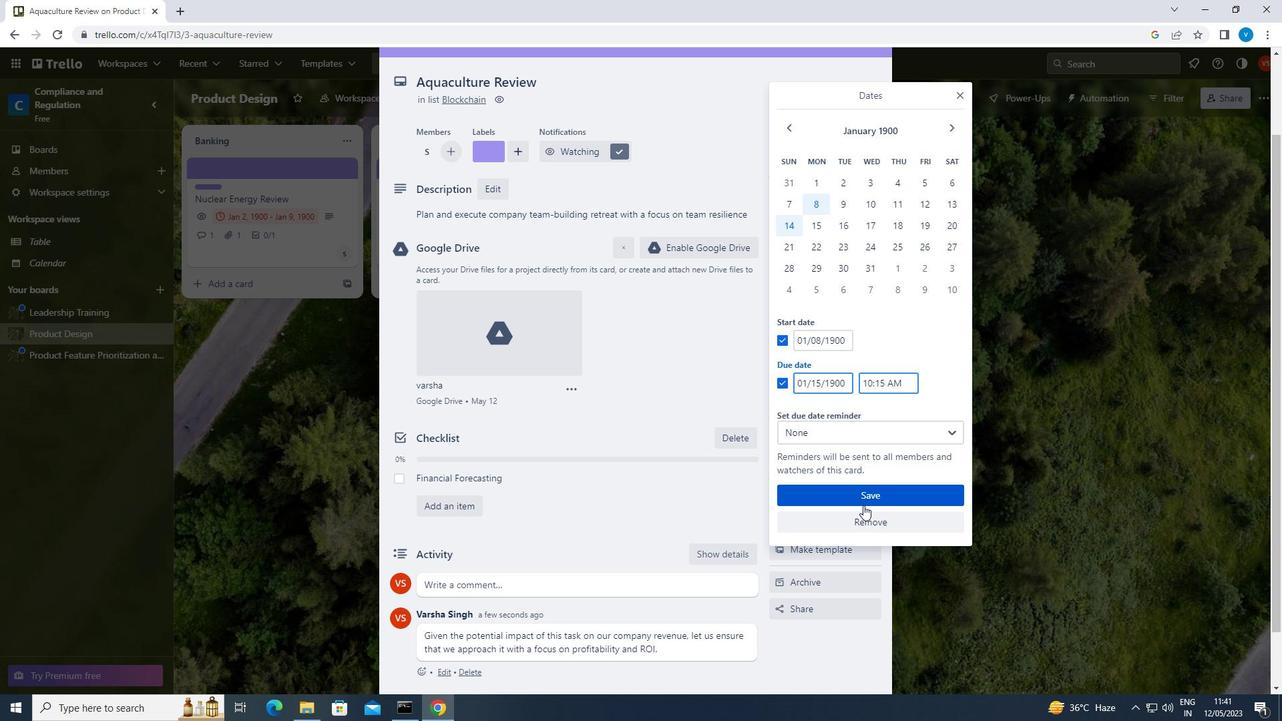 
Action: Mouse pressed left at (866, 503)
Screenshot: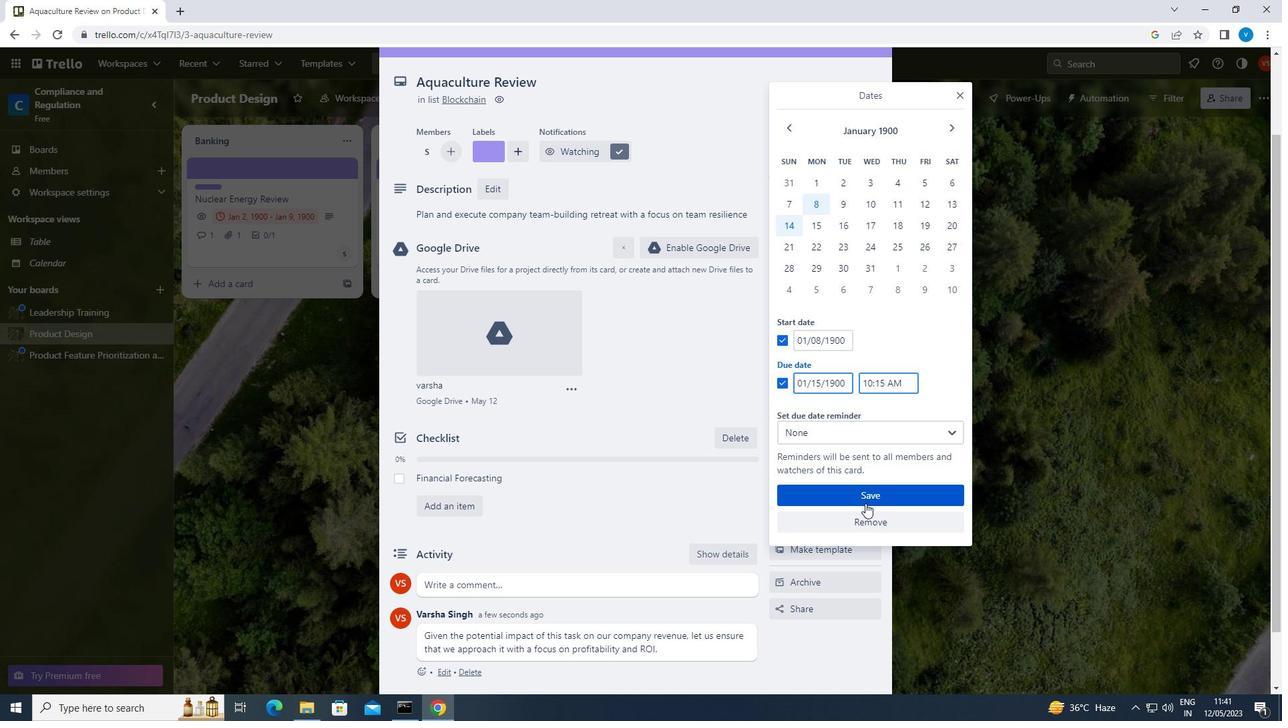 
